 Task: In the  document effectivecs.odt Select the last point and add comment:  'seems repetitive' Insert emoji reactions: 'Smile' Select all the potins and apply Title Case
Action: Mouse moved to (274, 315)
Screenshot: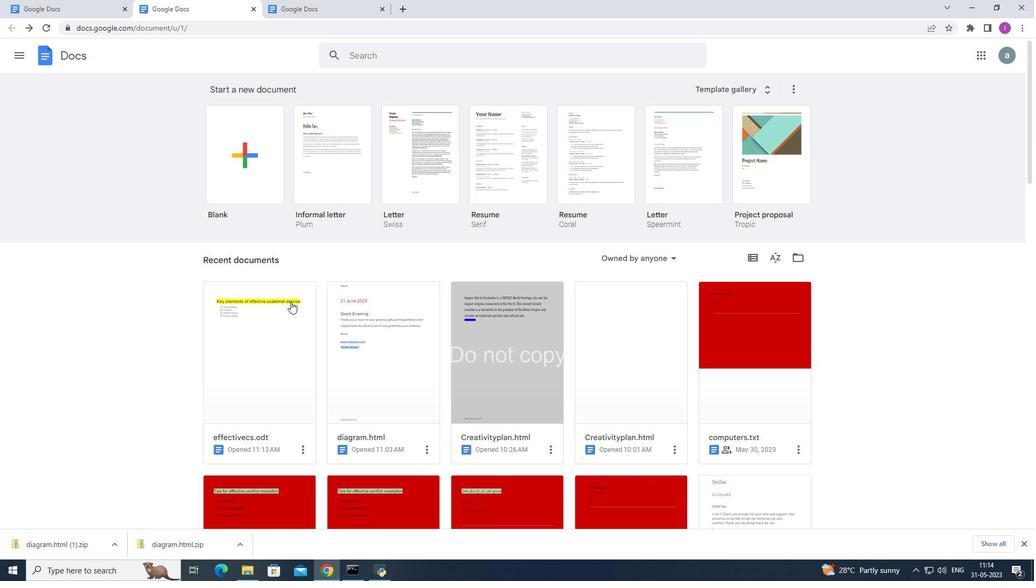 
Action: Mouse pressed left at (274, 315)
Screenshot: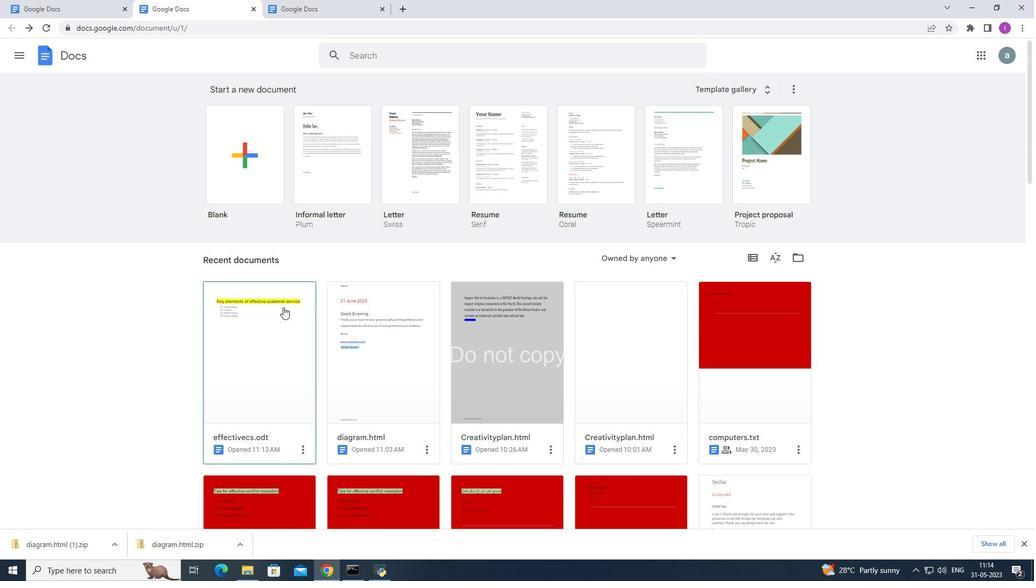 
Action: Mouse moved to (396, 286)
Screenshot: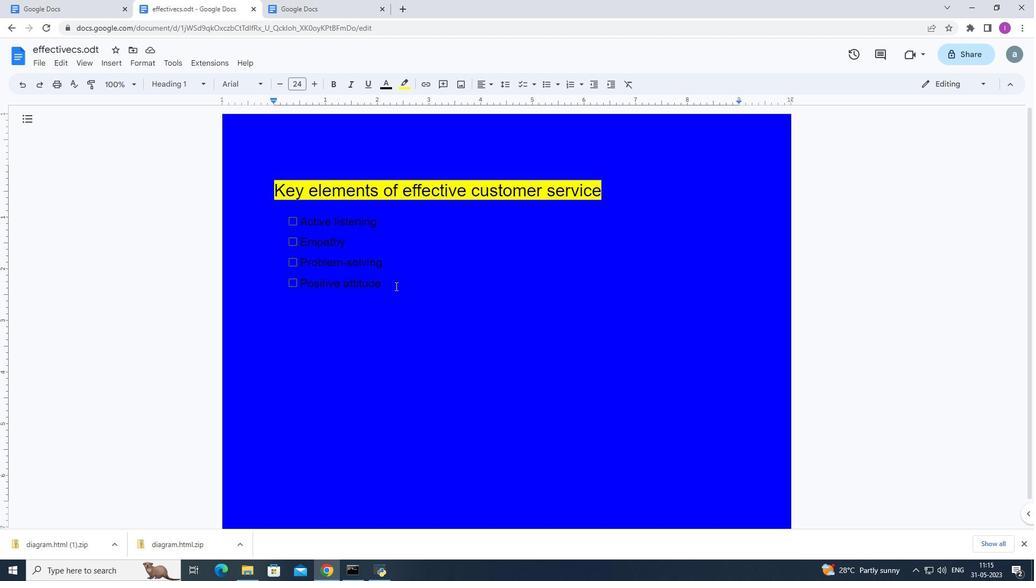 
Action: Mouse pressed left at (396, 286)
Screenshot: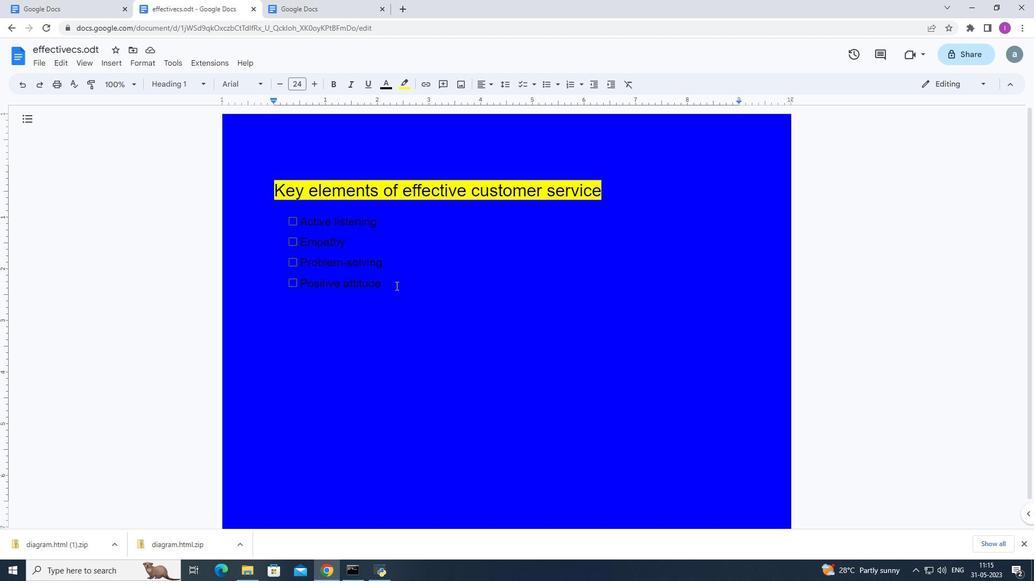
Action: Mouse moved to (101, 66)
Screenshot: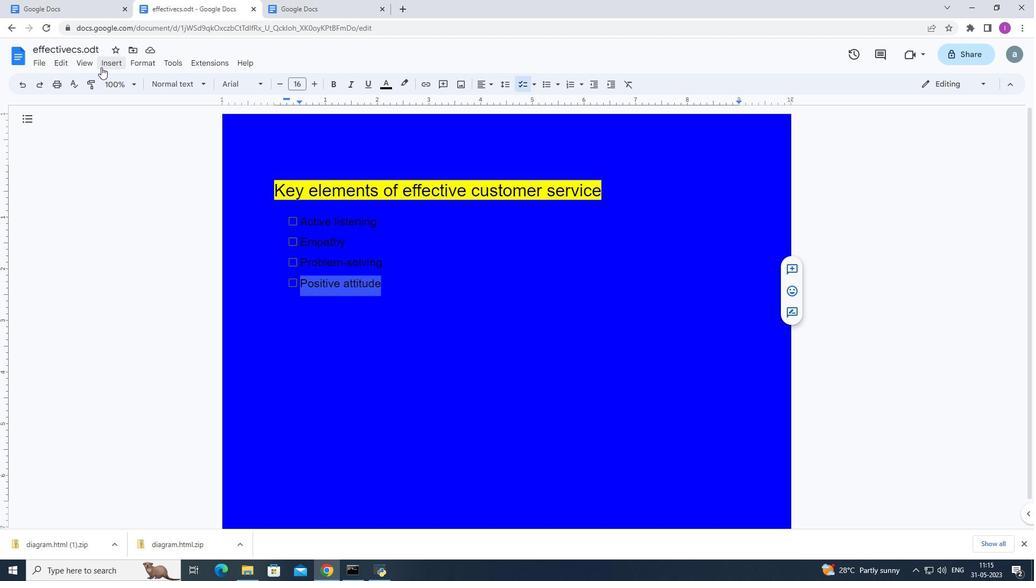 
Action: Mouse pressed left at (101, 66)
Screenshot: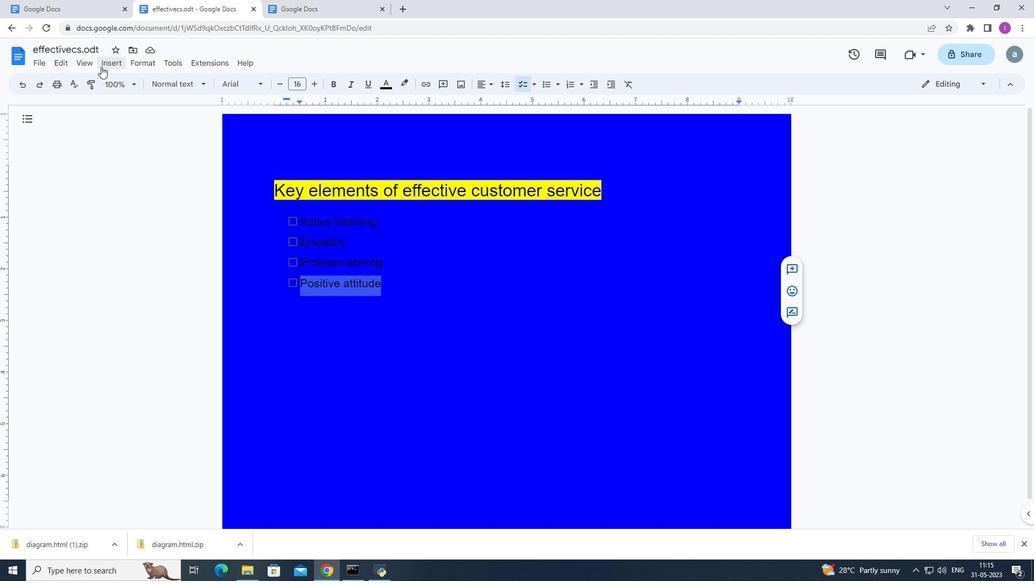 
Action: Mouse moved to (120, 411)
Screenshot: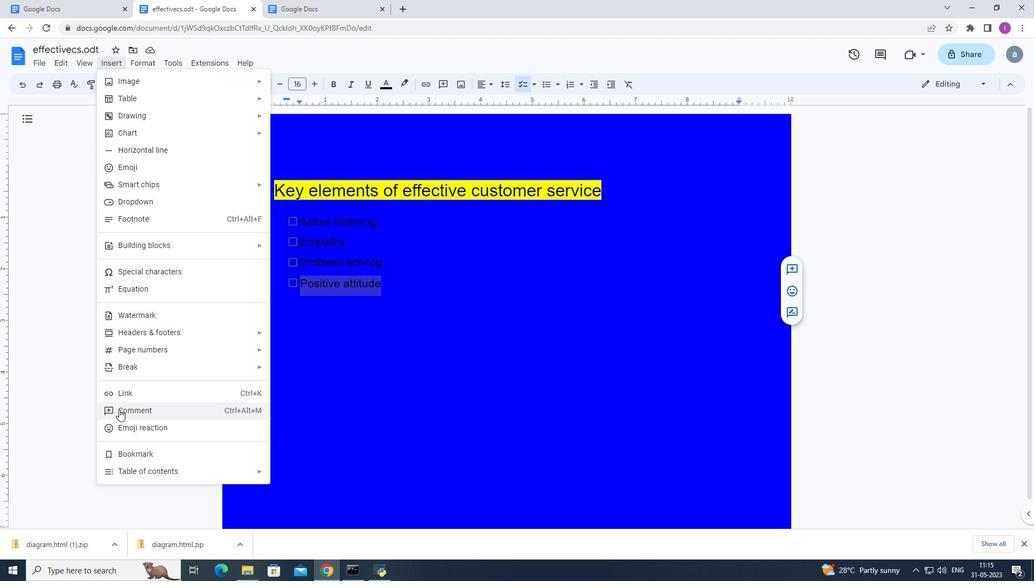 
Action: Mouse pressed left at (120, 411)
Screenshot: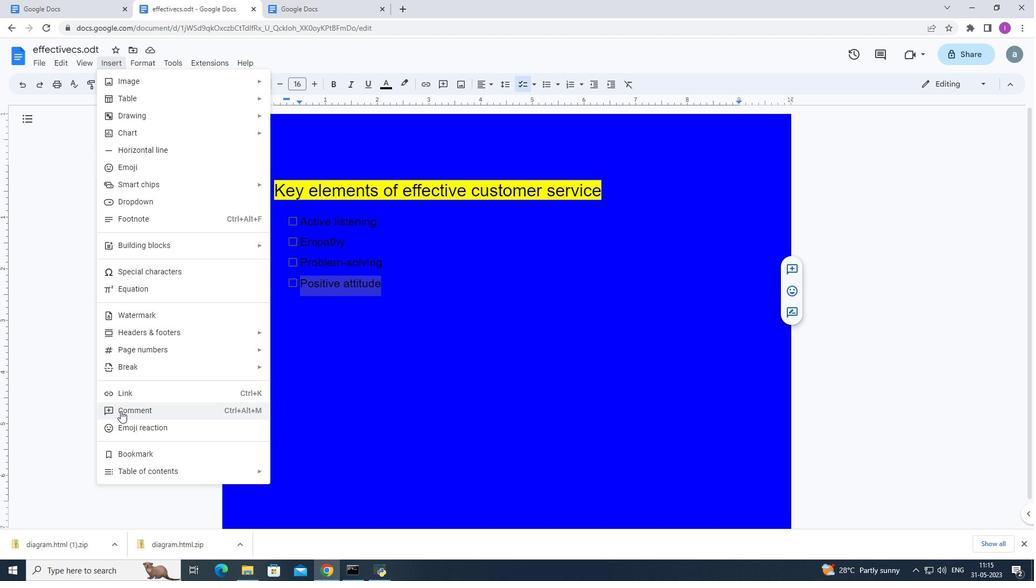 
Action: Mouse moved to (1016, 292)
Screenshot: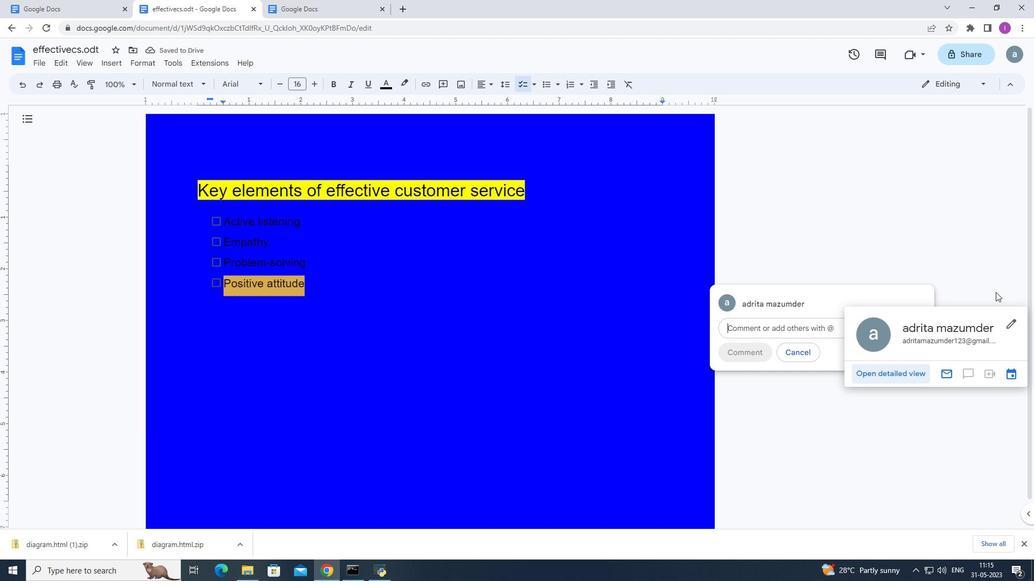 
Action: Key pressed <Key.shift><Key.shift>seems<Key.space>reper<Key.backspace>titive
Screenshot: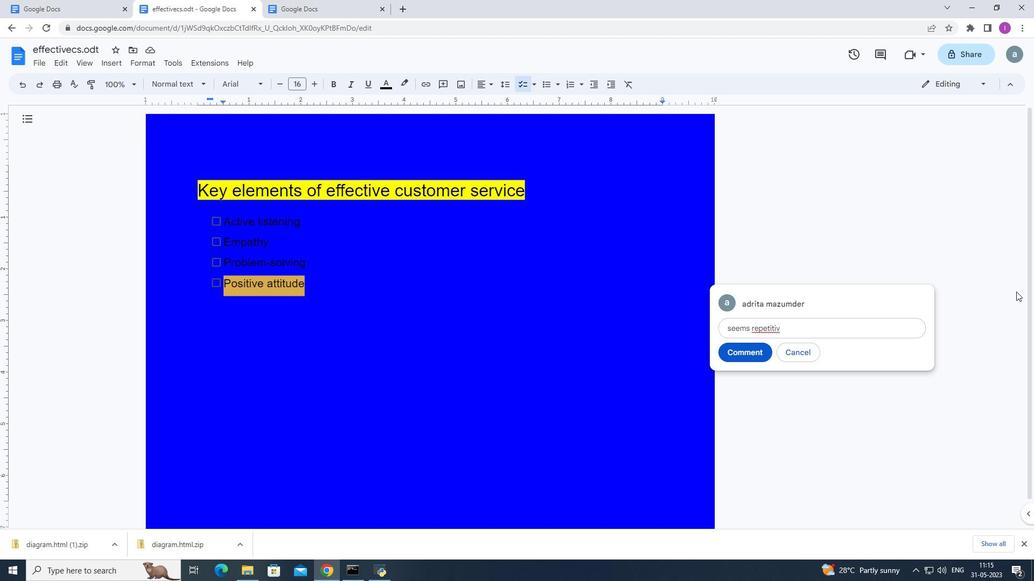 
Action: Mouse moved to (751, 349)
Screenshot: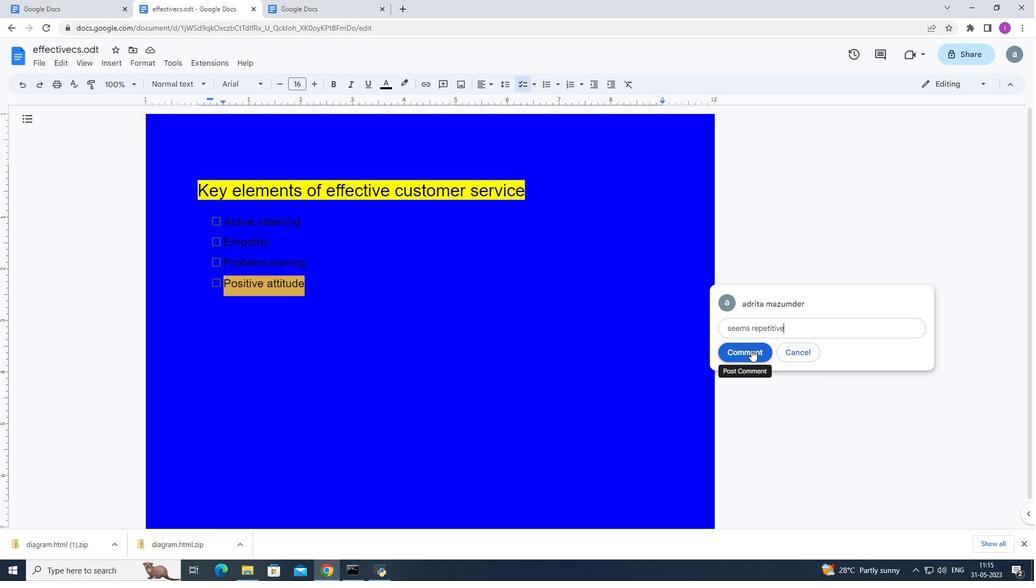 
Action: Mouse pressed left at (751, 349)
Screenshot: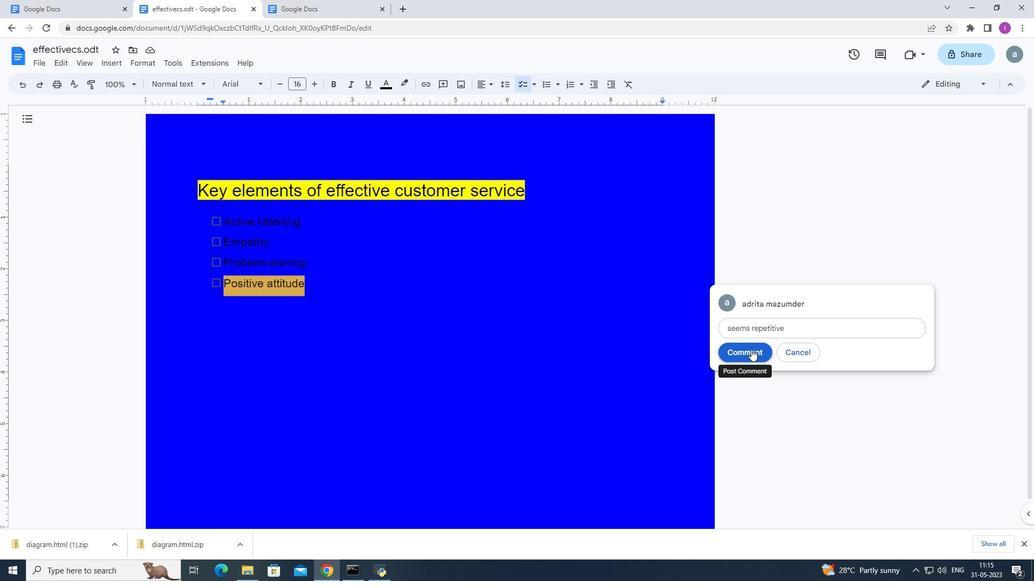 
Action: Mouse moved to (952, 302)
Screenshot: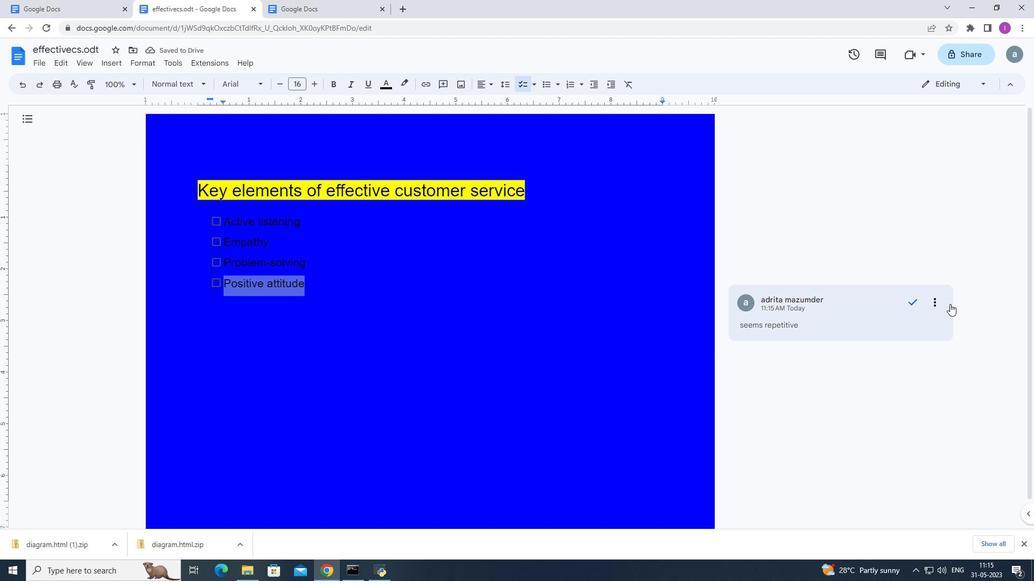 
Action: Mouse pressed left at (952, 302)
Screenshot: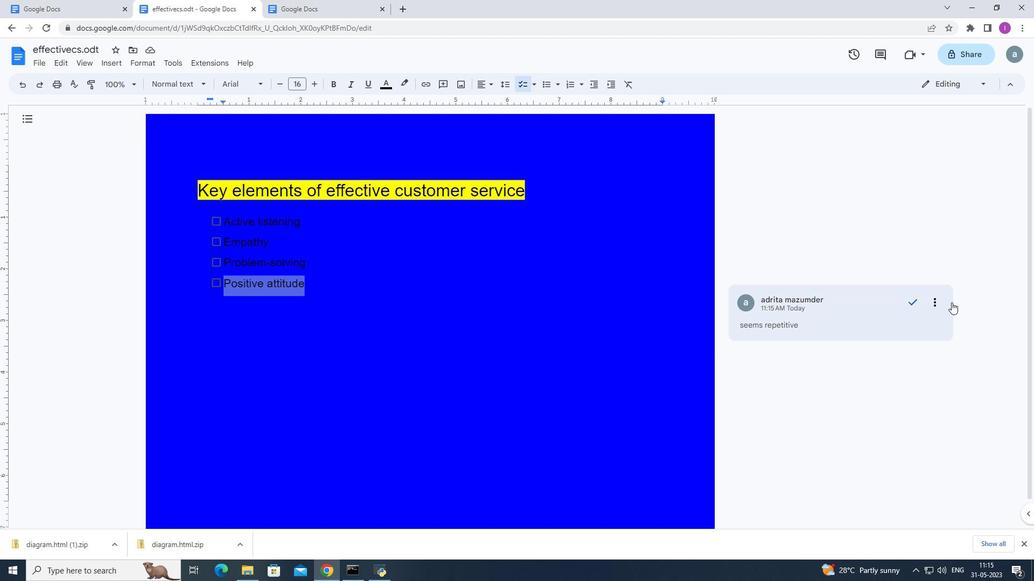 
Action: Mouse moved to (916, 301)
Screenshot: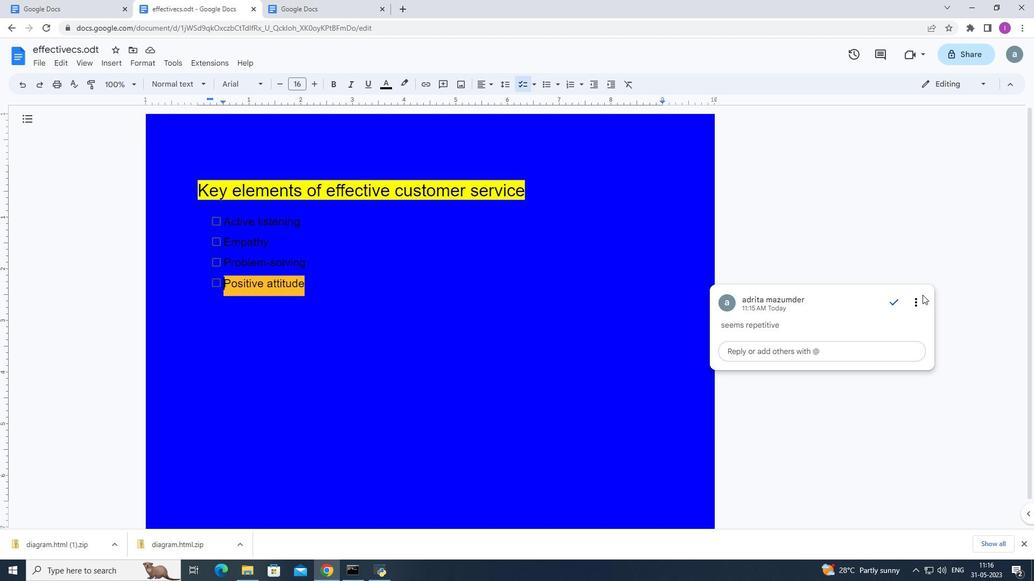 
Action: Mouse pressed left at (916, 301)
Screenshot: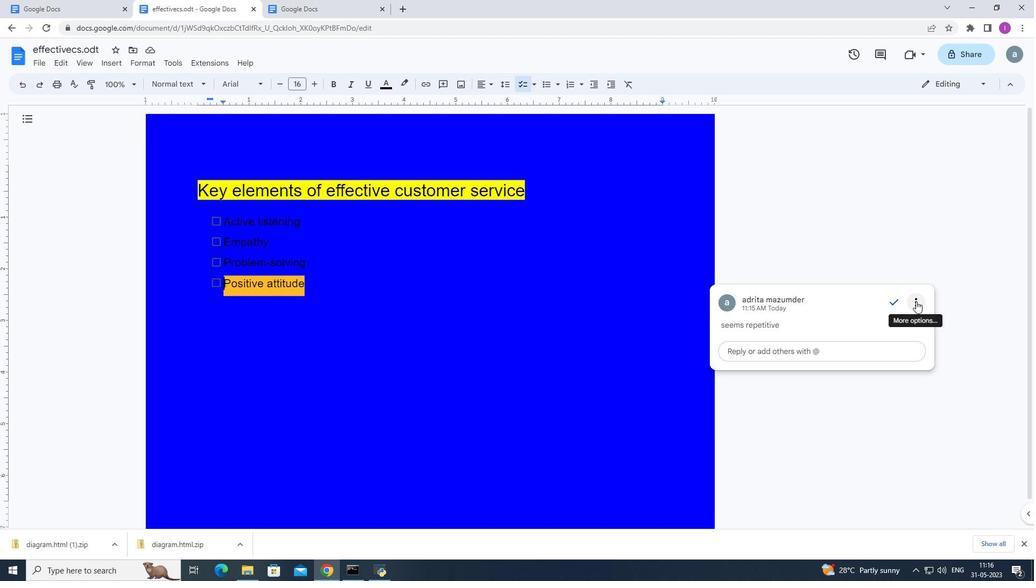 
Action: Mouse moved to (965, 210)
Screenshot: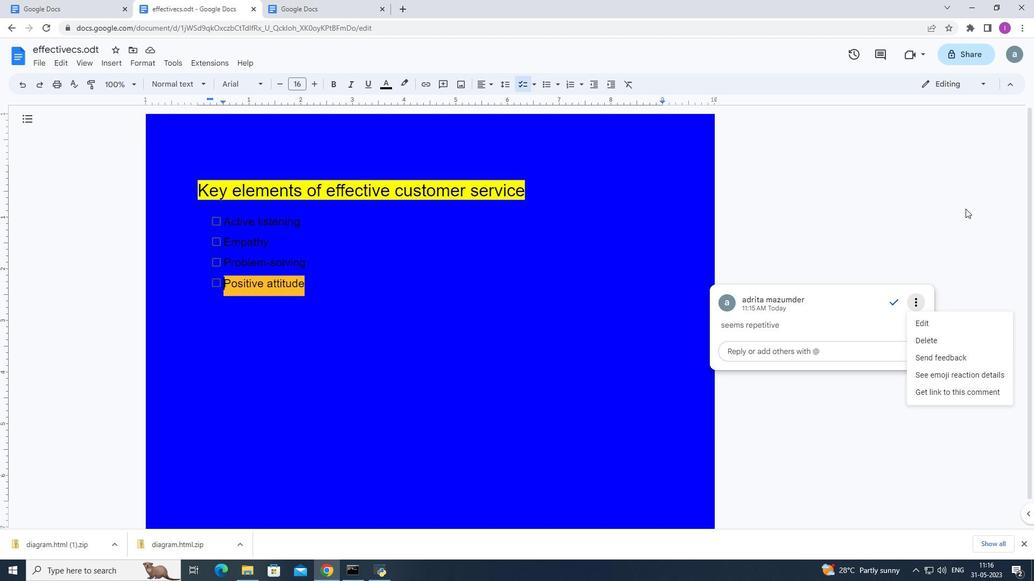 
Action: Mouse pressed left at (965, 210)
Screenshot: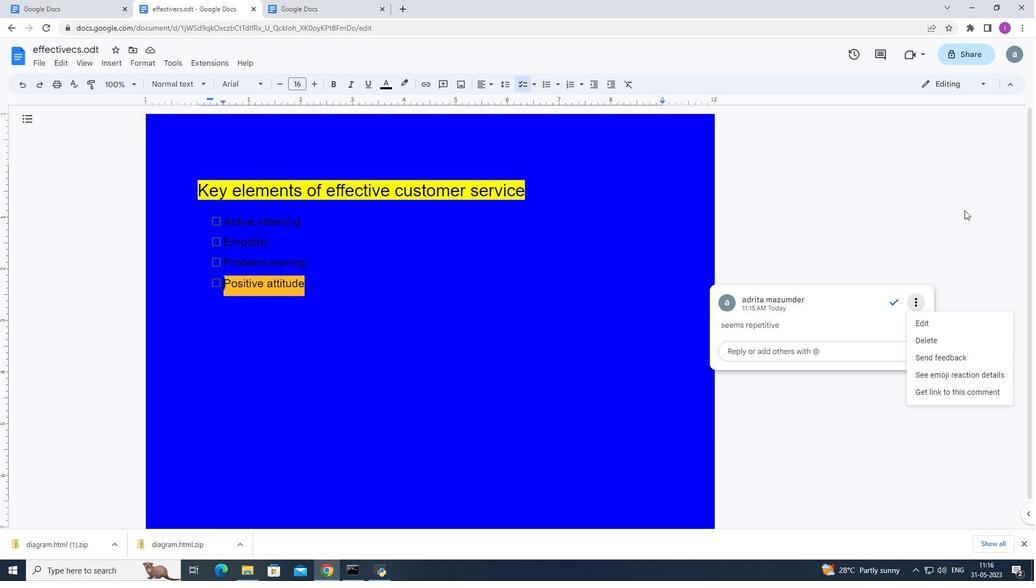 
Action: Mouse moved to (939, 325)
Screenshot: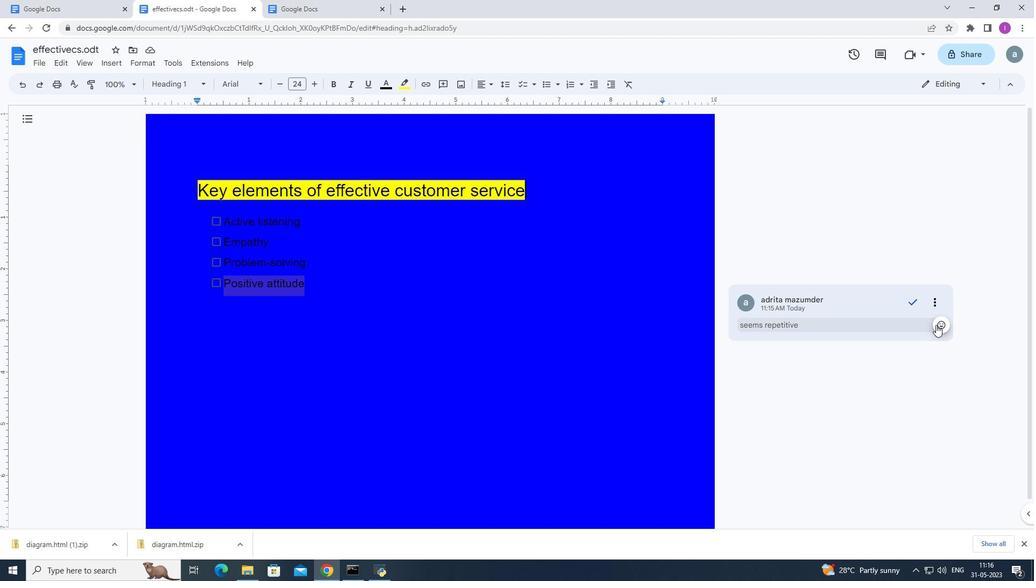 
Action: Mouse pressed left at (939, 325)
Screenshot: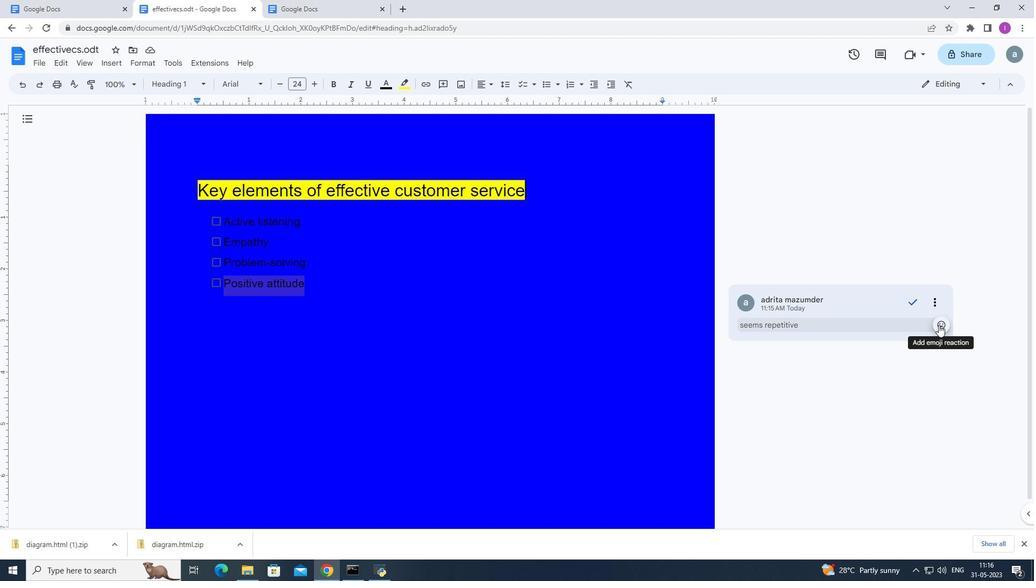 
Action: Mouse moved to (745, 430)
Screenshot: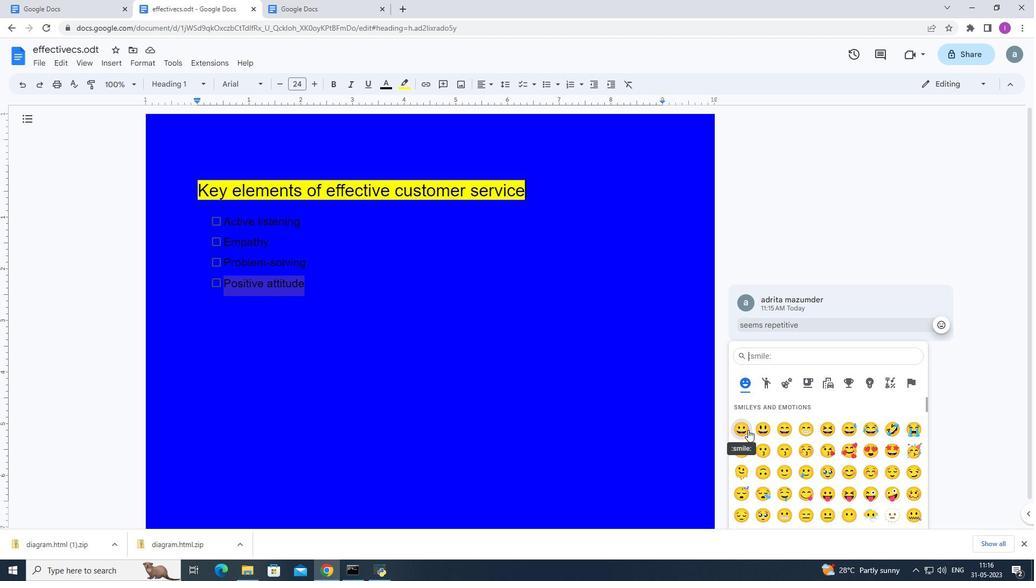 
Action: Mouse pressed left at (745, 430)
Screenshot: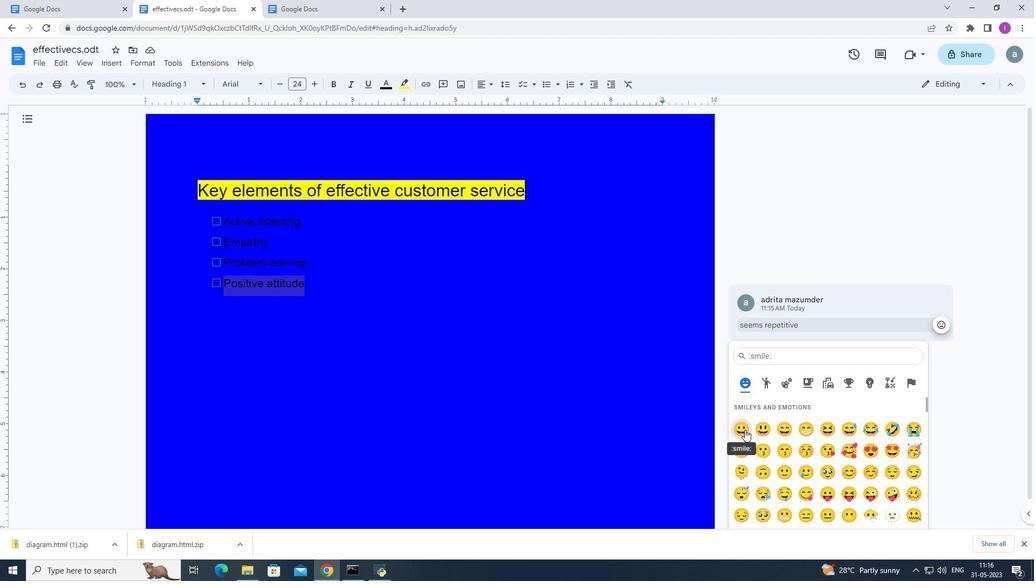 
Action: Mouse moved to (463, 405)
Screenshot: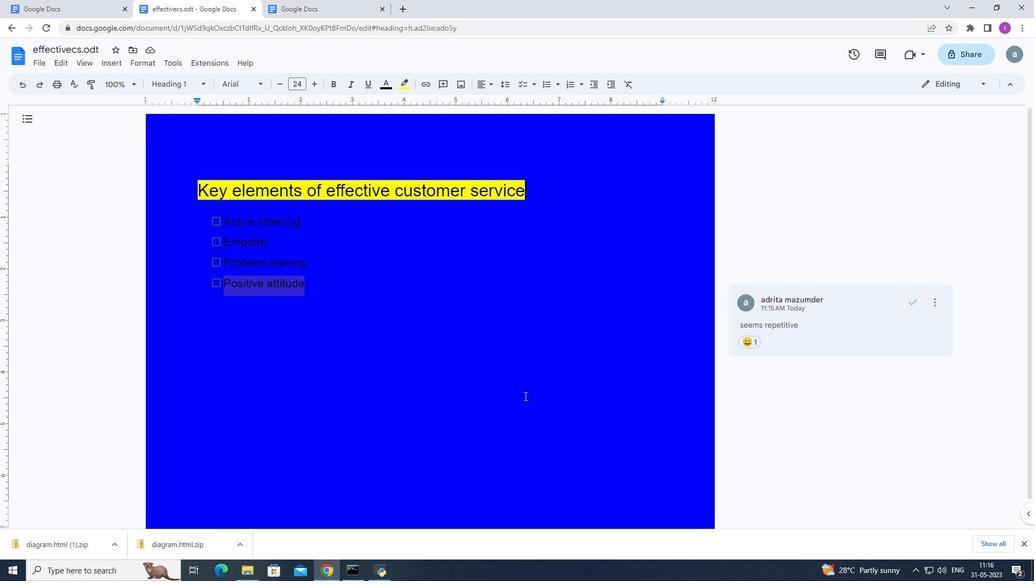 
Action: Mouse pressed left at (463, 405)
Screenshot: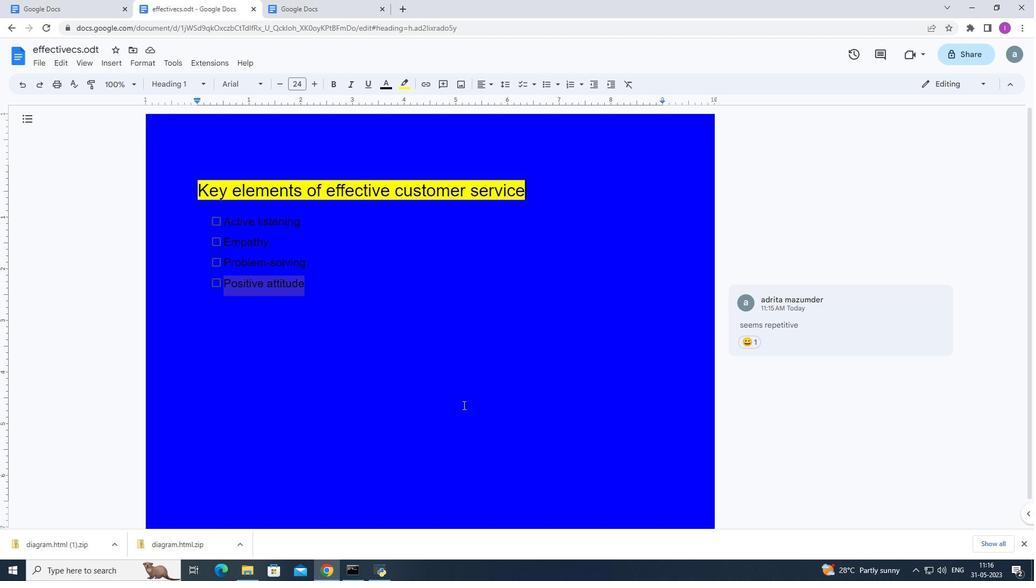 
Action: Mouse moved to (851, 189)
Screenshot: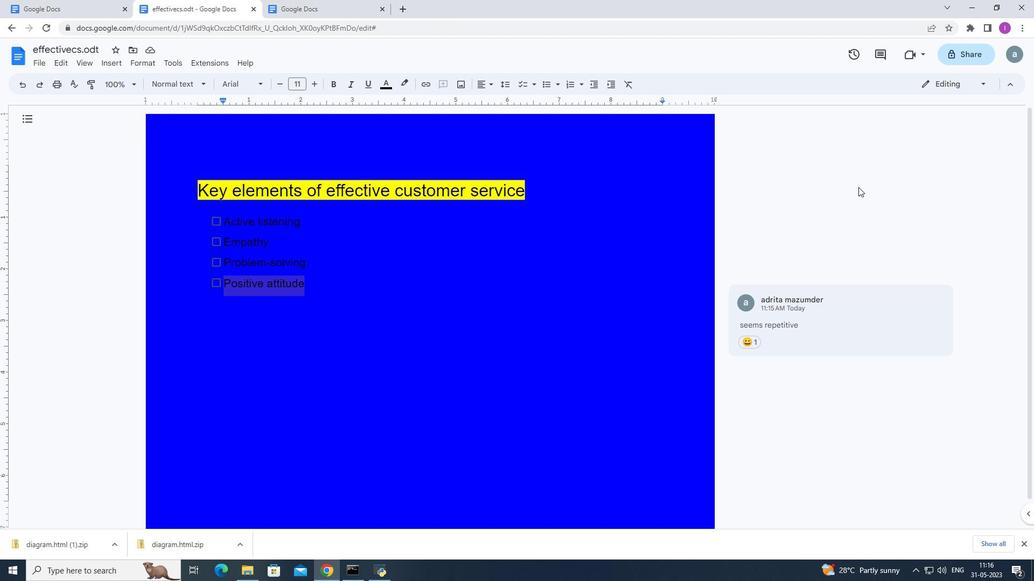
Action: Mouse pressed left at (851, 189)
Screenshot: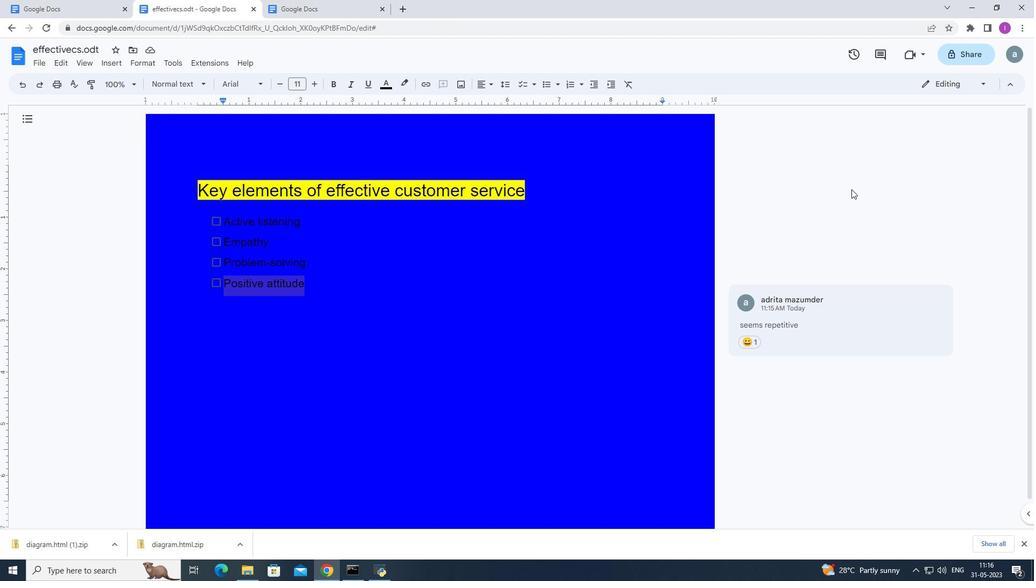 
Action: Mouse moved to (42, 264)
Screenshot: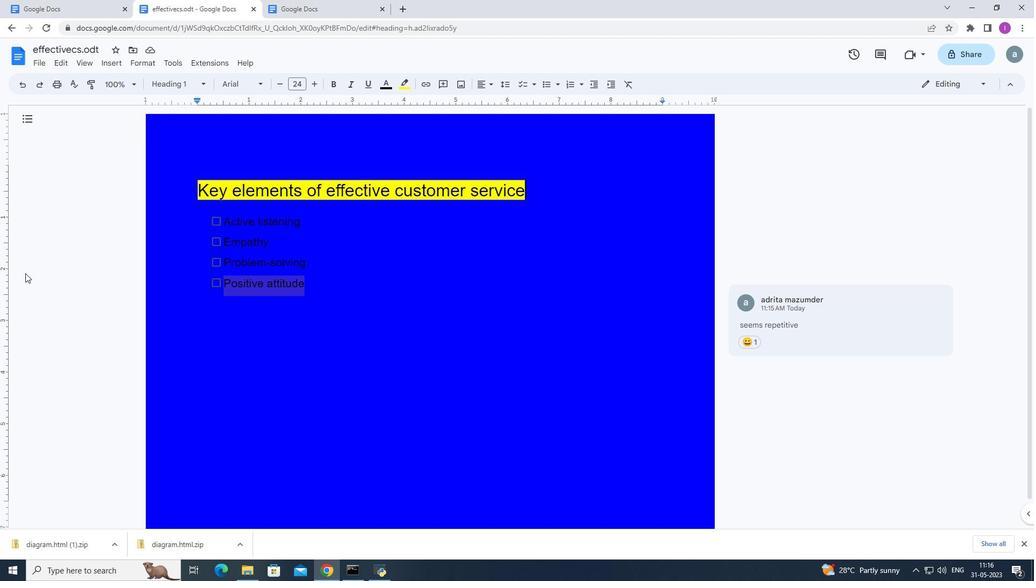 
Action: Mouse pressed left at (42, 264)
Screenshot: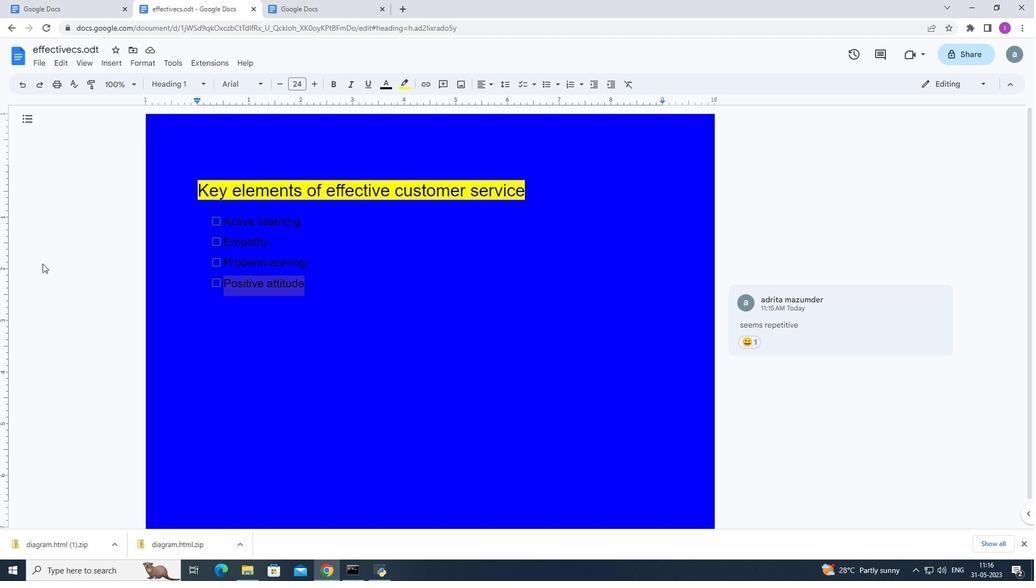 
Action: Mouse moved to (327, 287)
Screenshot: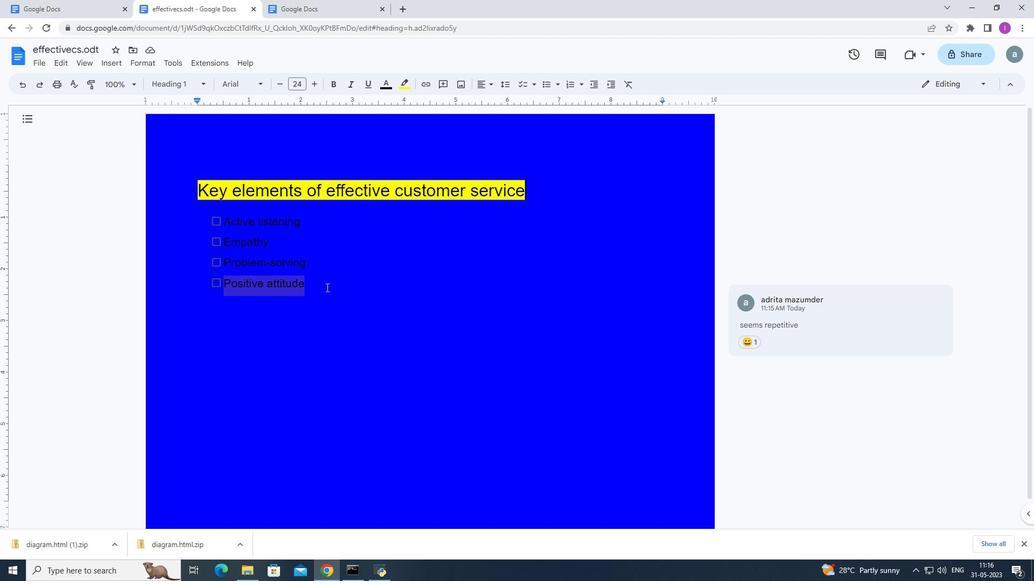 
Action: Mouse pressed left at (327, 287)
Screenshot: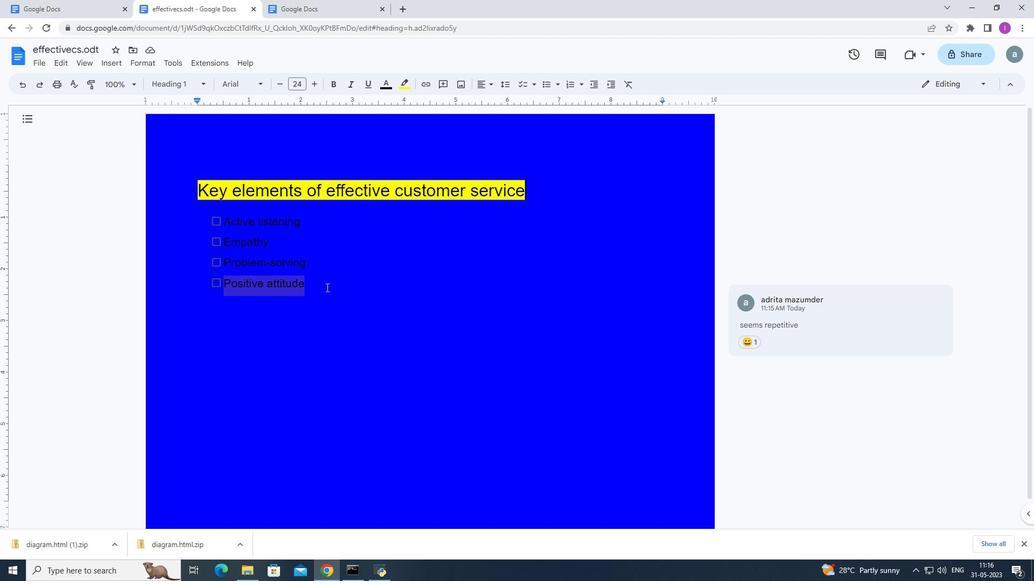 
Action: Mouse moved to (261, 81)
Screenshot: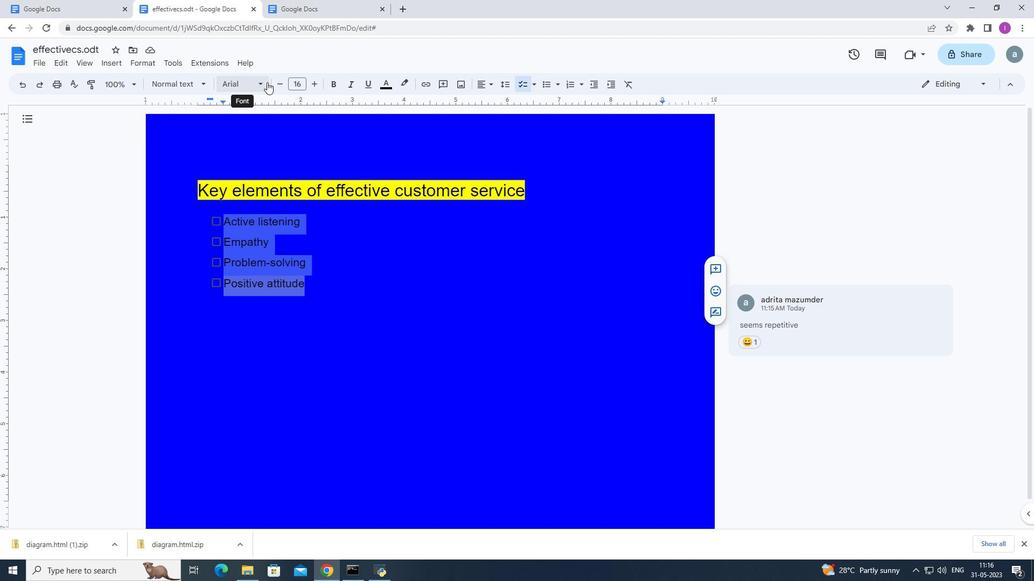 
Action: Mouse pressed left at (261, 81)
Screenshot: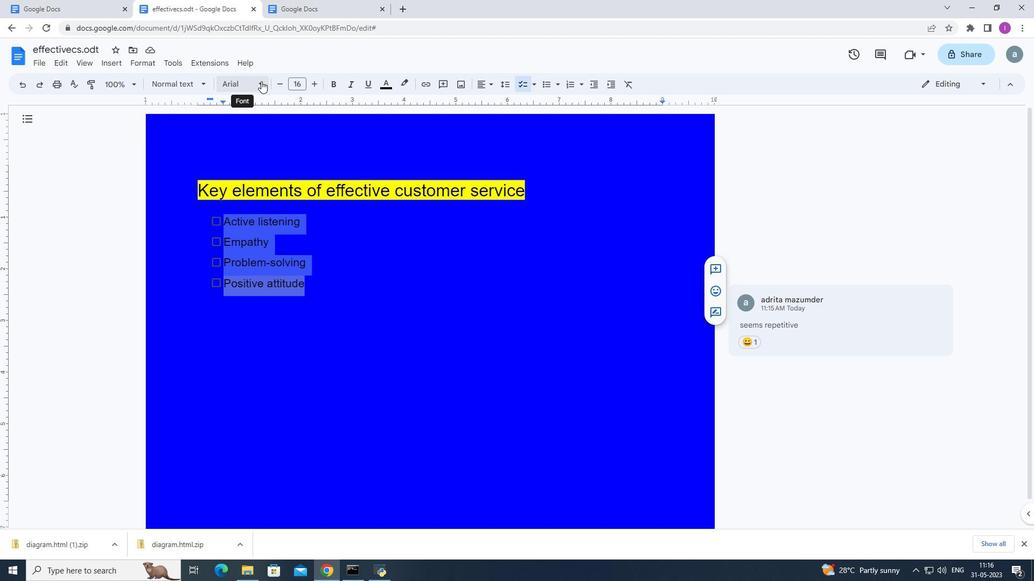 
Action: Mouse moved to (264, 302)
Screenshot: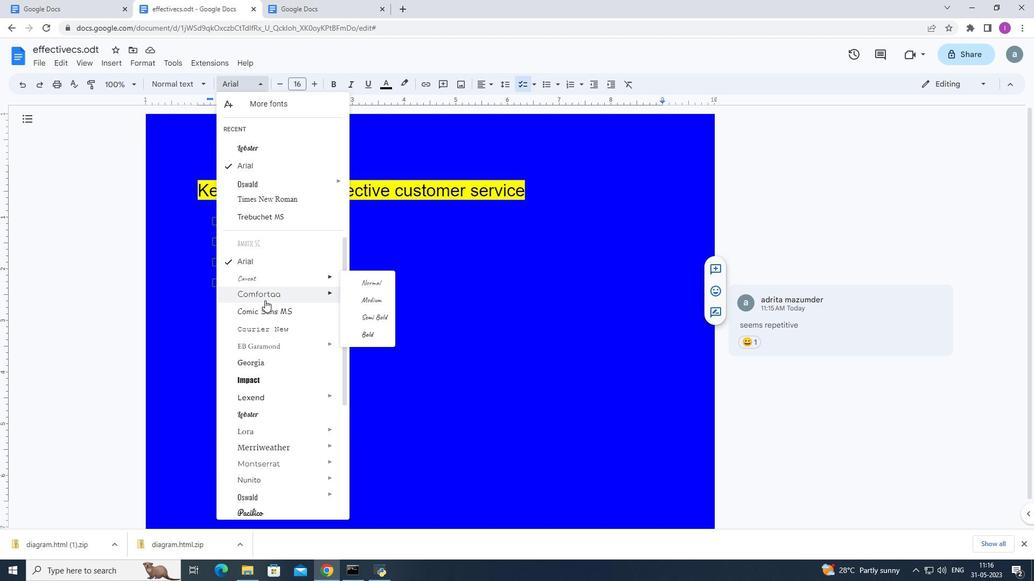 
Action: Mouse scrolled (264, 302) with delta (0, 0)
Screenshot: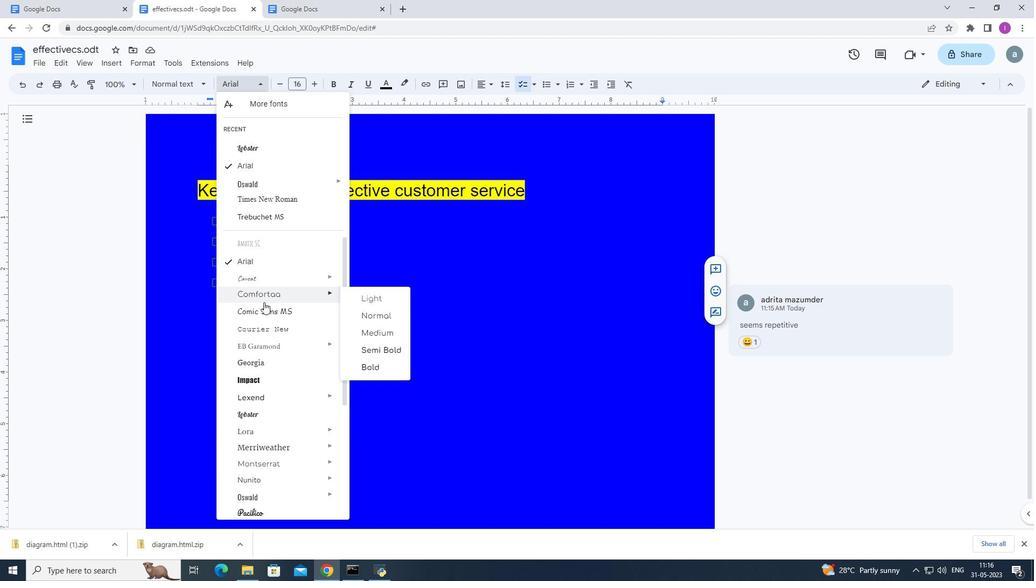 
Action: Mouse scrolled (264, 302) with delta (0, 0)
Screenshot: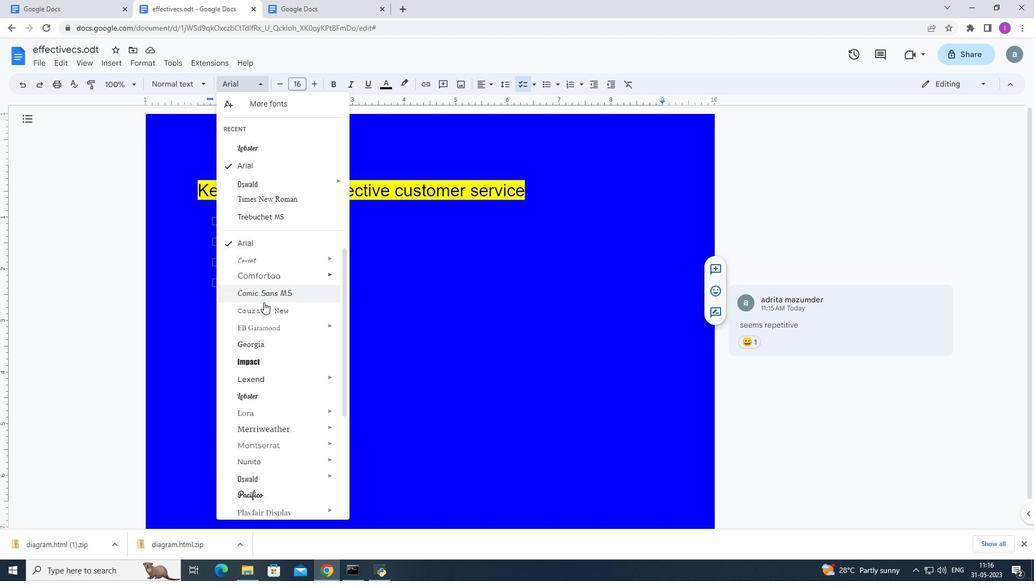 
Action: Mouse moved to (294, 242)
Screenshot: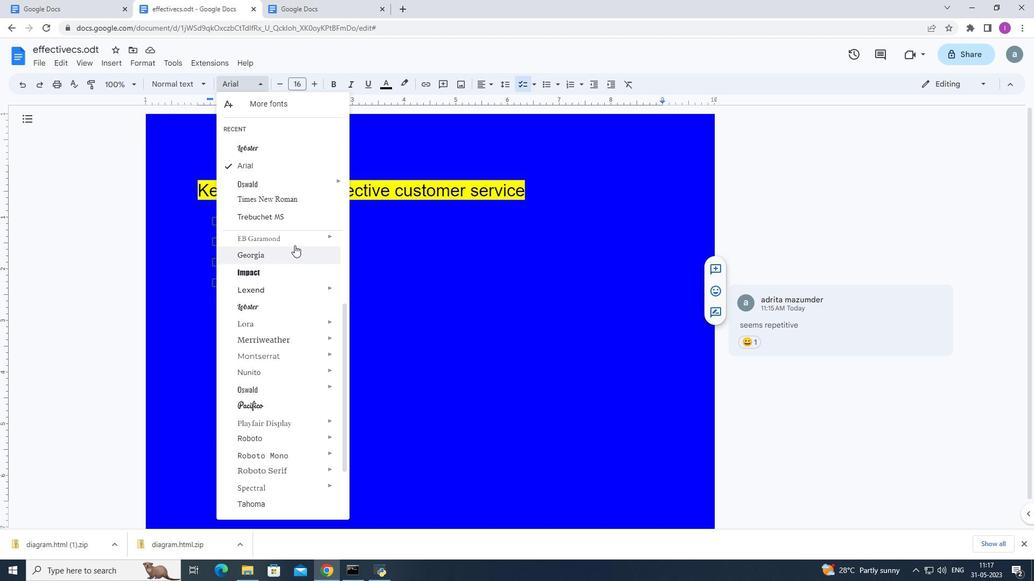 
Action: Mouse scrolled (294, 243) with delta (0, 0)
Screenshot: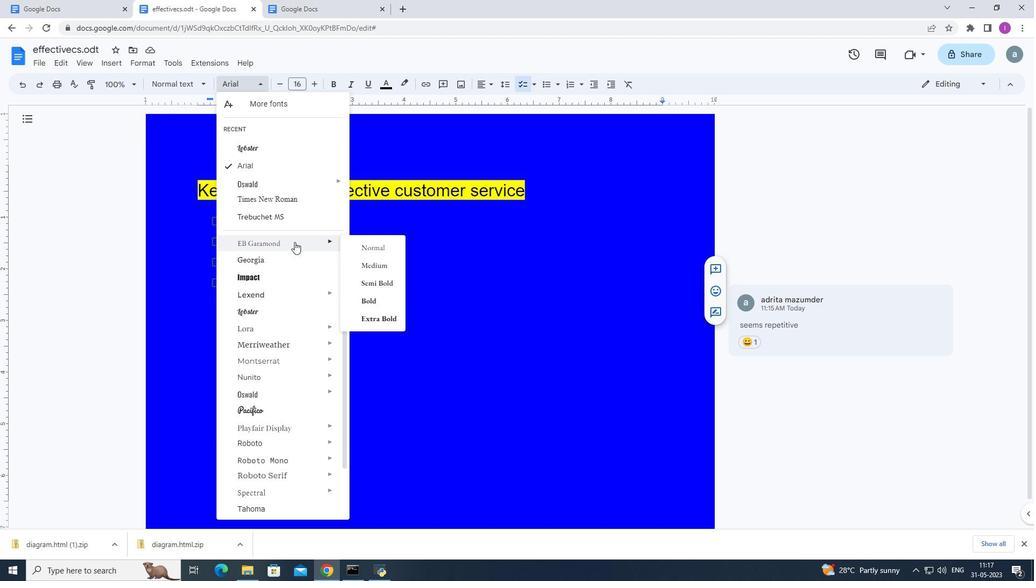 
Action: Mouse scrolled (294, 243) with delta (0, 0)
Screenshot: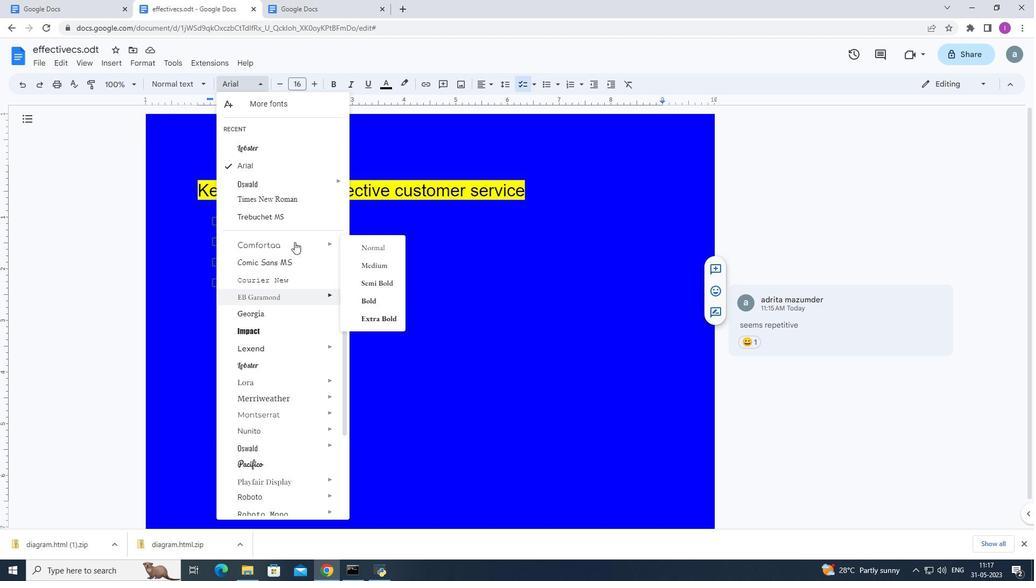 
Action: Mouse scrolled (294, 243) with delta (0, 0)
Screenshot: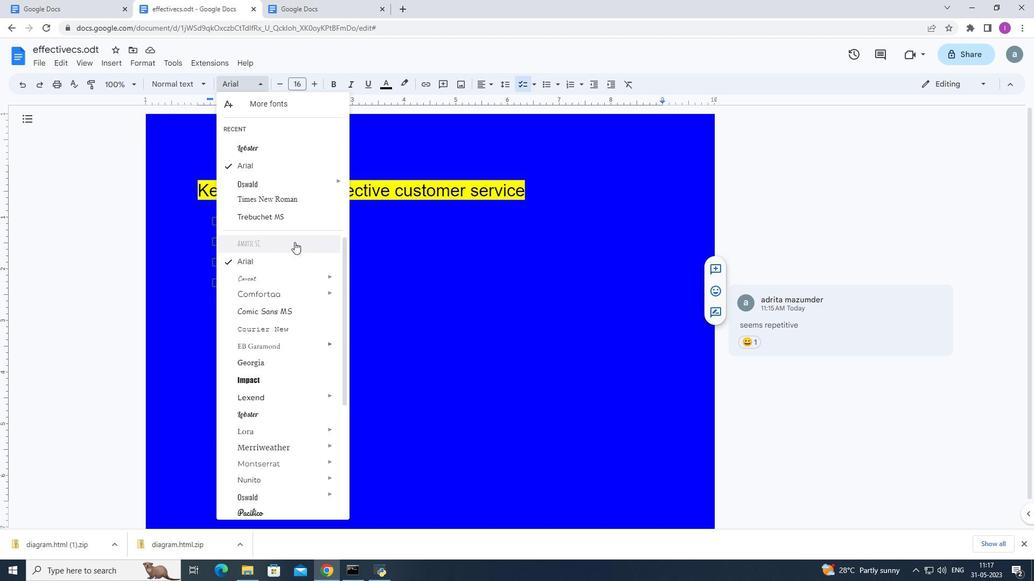 
Action: Mouse scrolled (294, 243) with delta (0, 0)
Screenshot: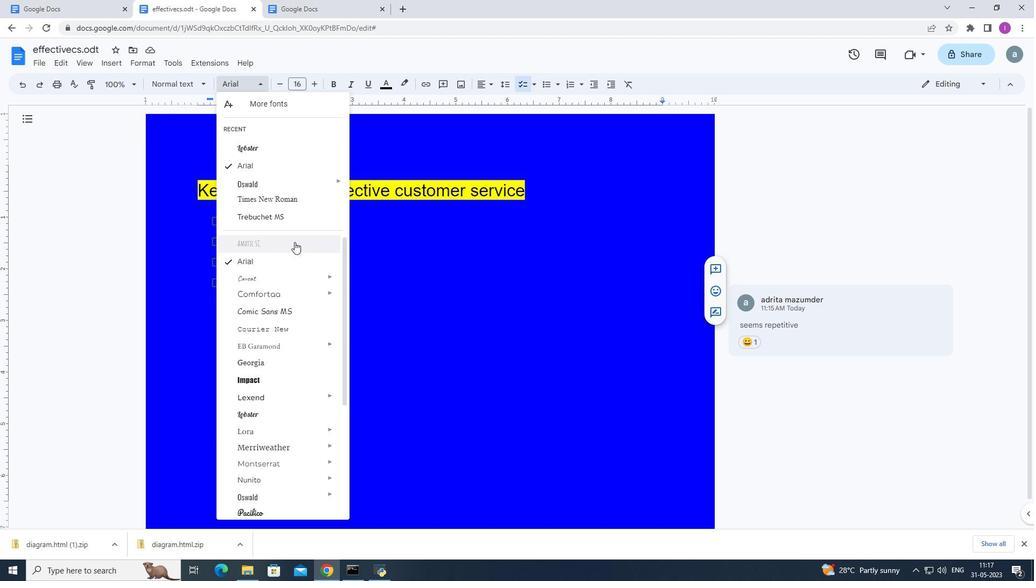 
Action: Mouse moved to (294, 252)
Screenshot: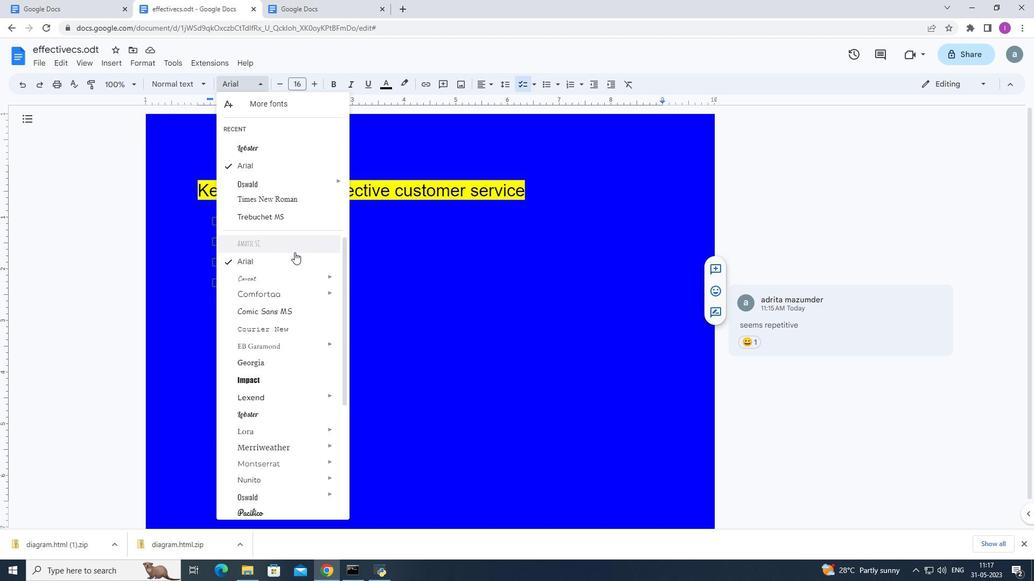 
Action: Mouse scrolled (294, 252) with delta (0, 0)
Screenshot: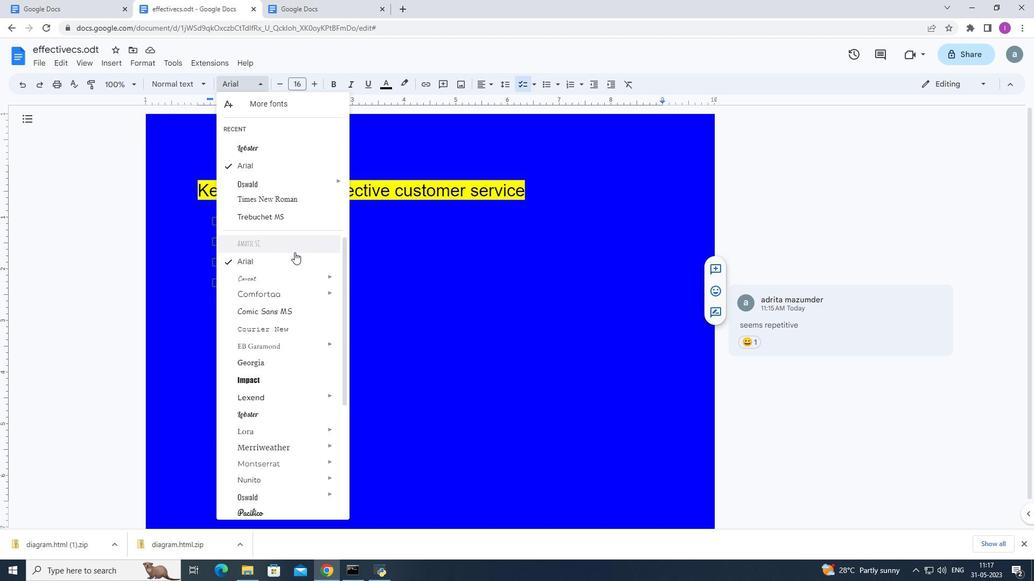 
Action: Mouse scrolled (294, 252) with delta (0, 0)
Screenshot: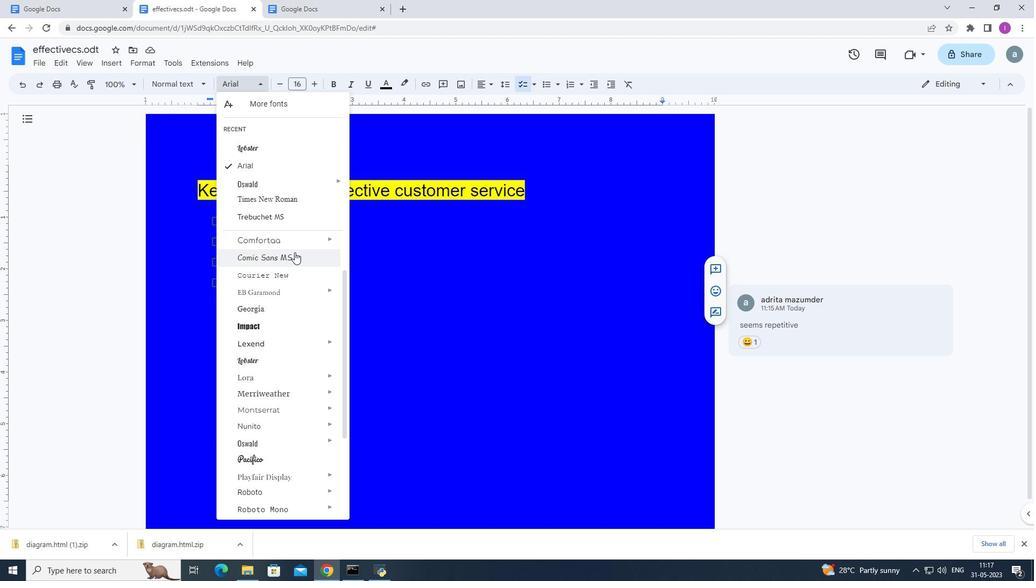 
Action: Mouse scrolled (294, 252) with delta (0, 0)
Screenshot: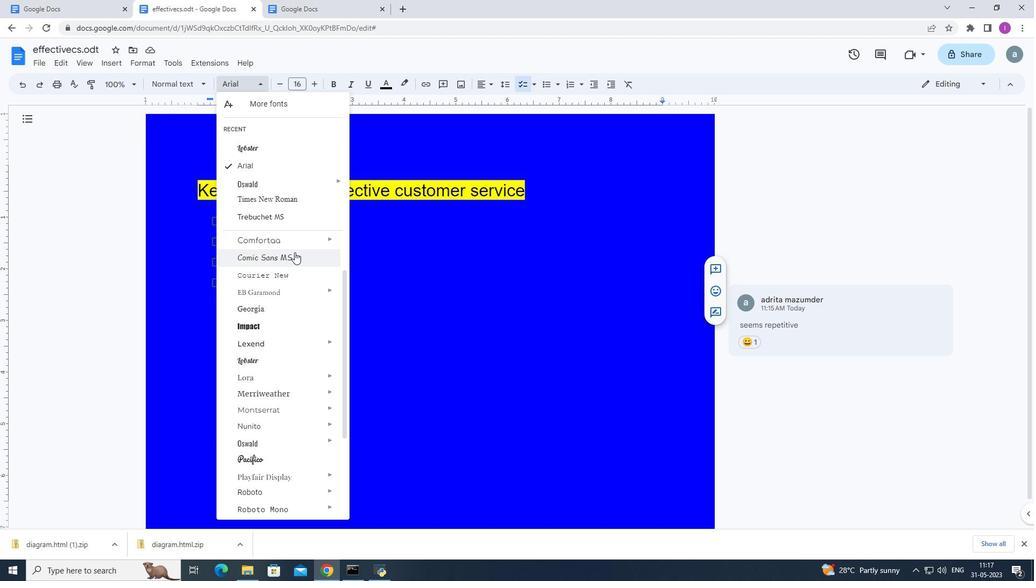 
Action: Mouse scrolled (294, 252) with delta (0, 0)
Screenshot: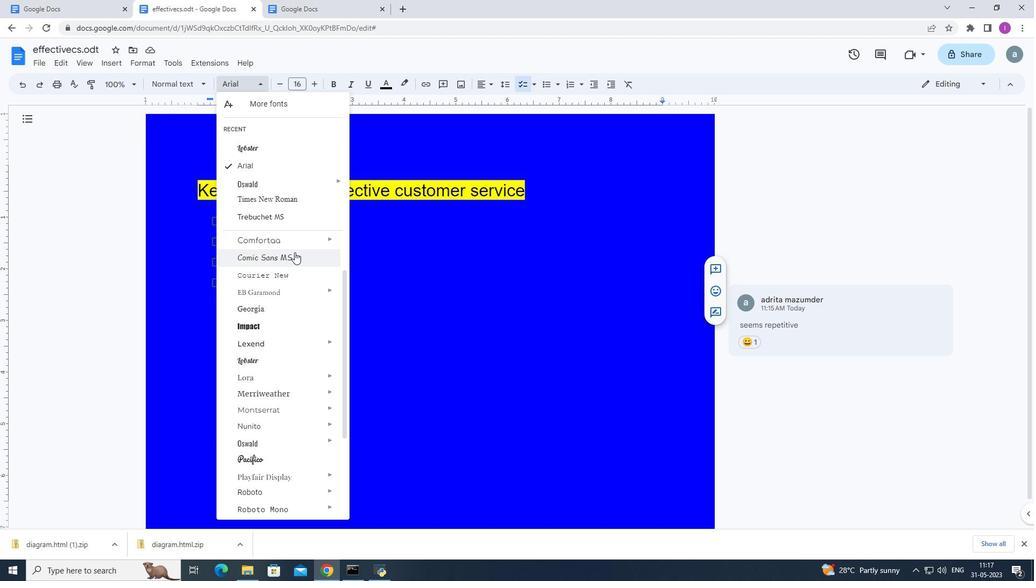 
Action: Mouse moved to (279, 292)
Screenshot: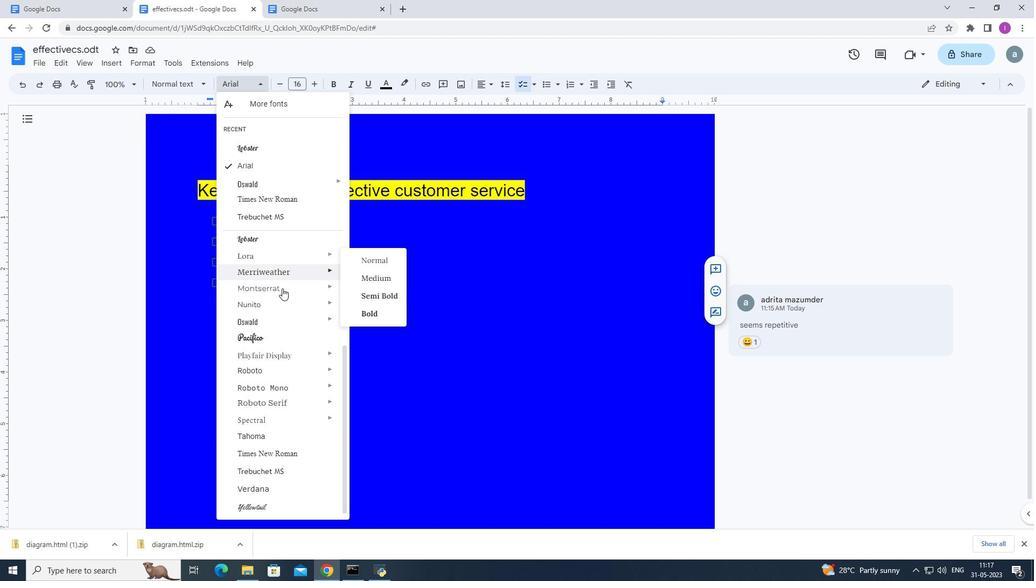 
Action: Mouse scrolled (279, 292) with delta (0, 0)
Screenshot: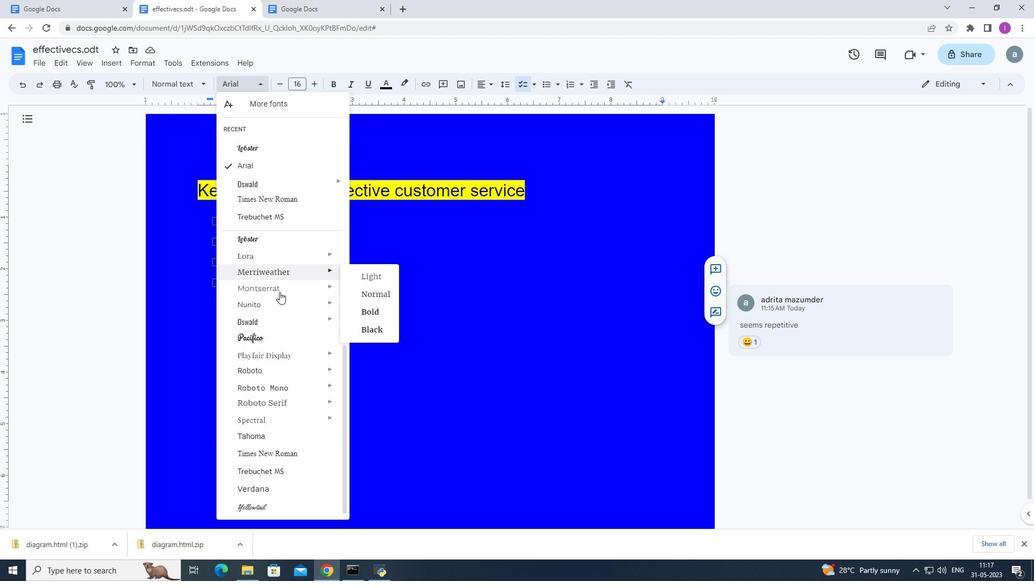 
Action: Mouse moved to (51, 290)
Screenshot: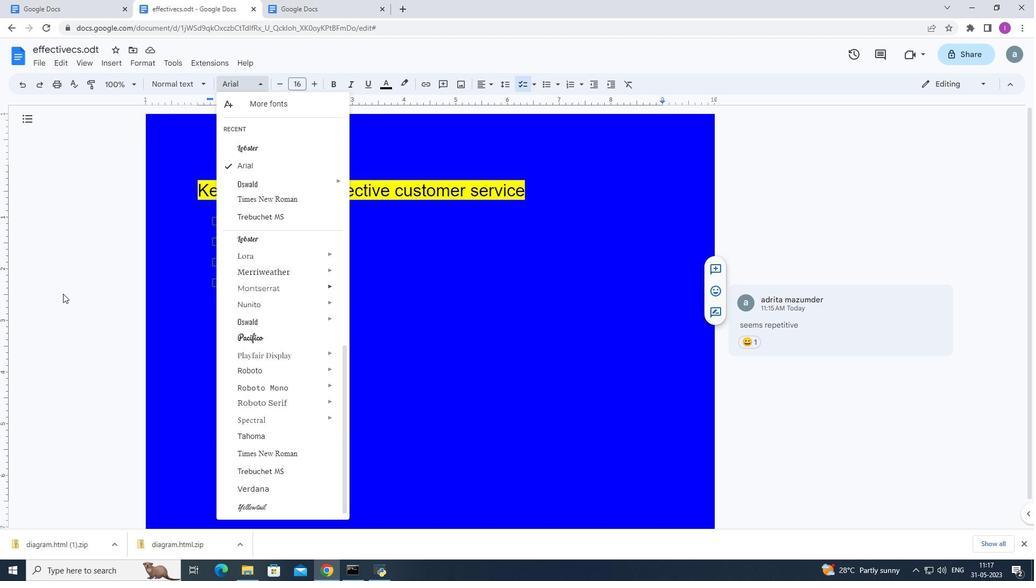 
Action: Mouse pressed left at (51, 290)
Screenshot: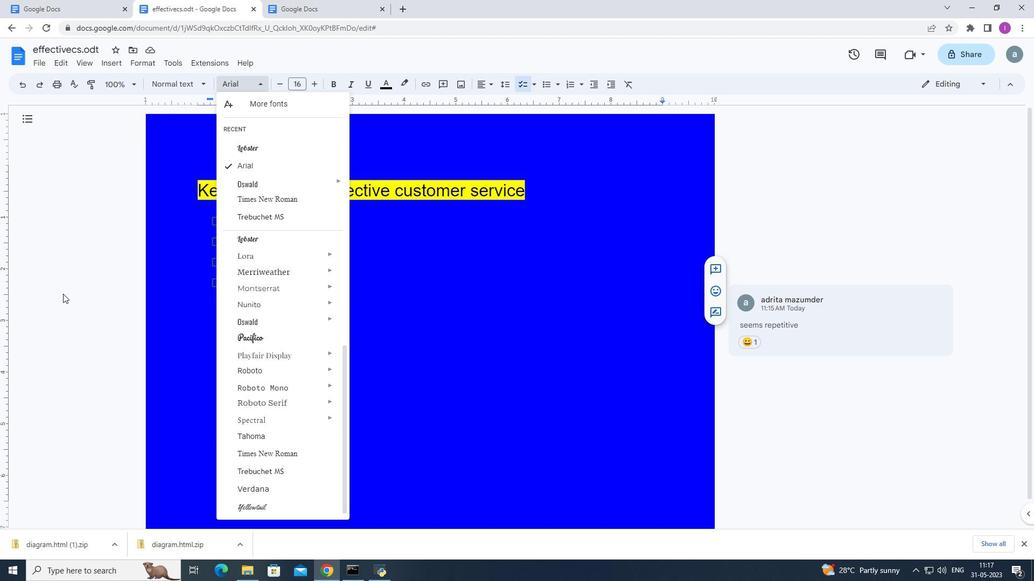 
Action: Mouse moved to (372, 292)
Screenshot: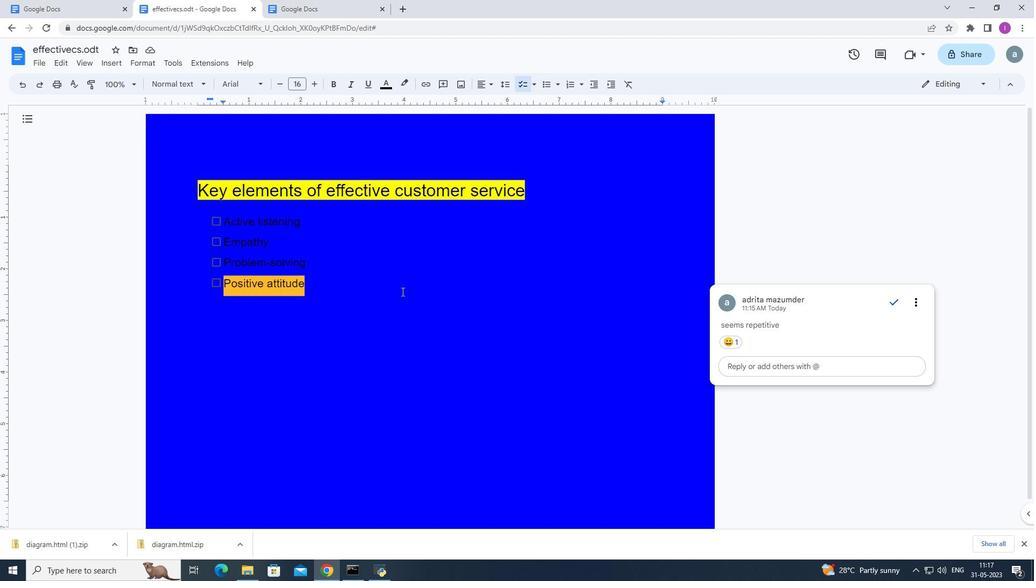 
Action: Mouse pressed left at (372, 292)
Screenshot: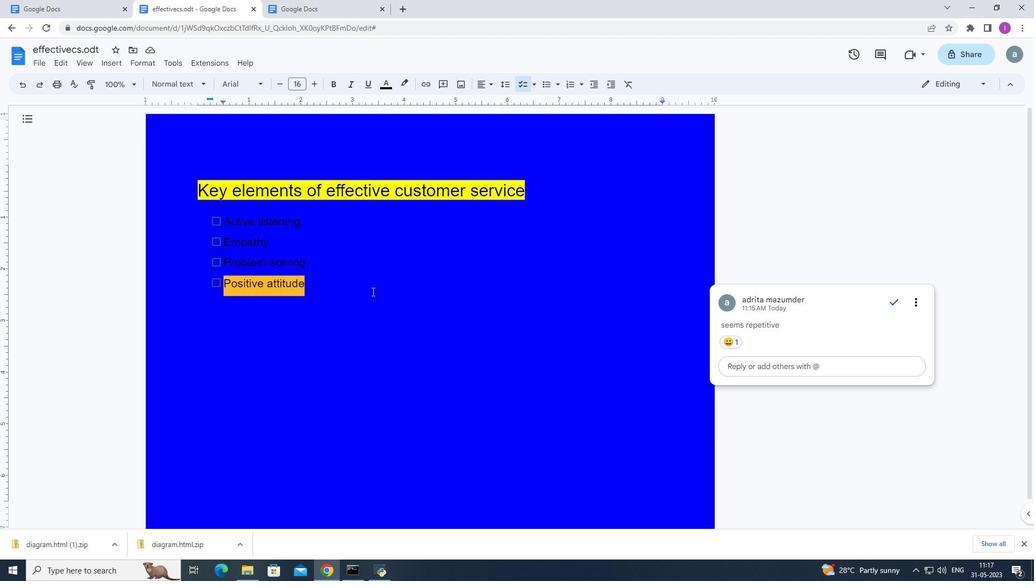 
Action: Mouse moved to (201, 82)
Screenshot: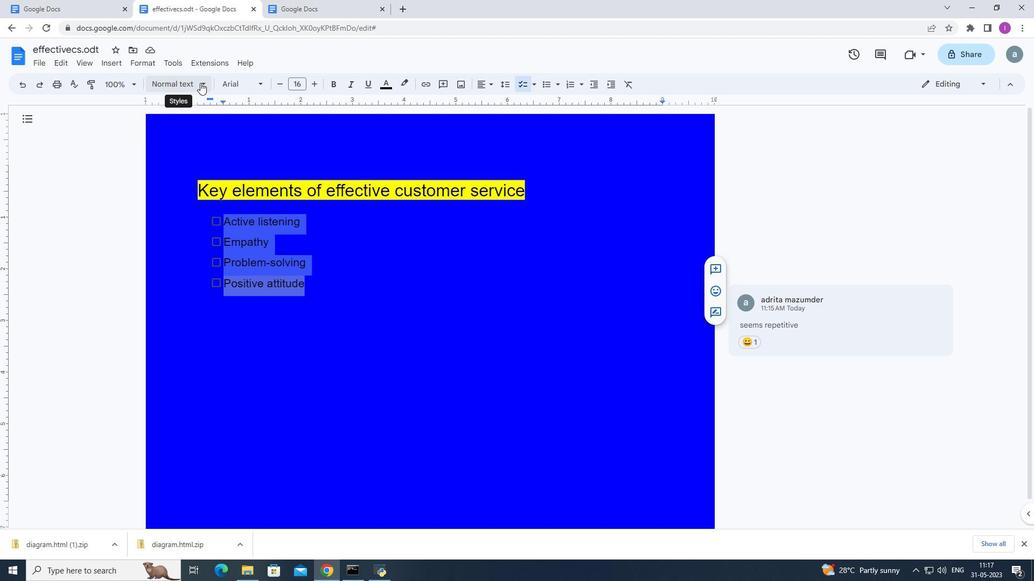 
Action: Mouse pressed left at (201, 82)
Screenshot: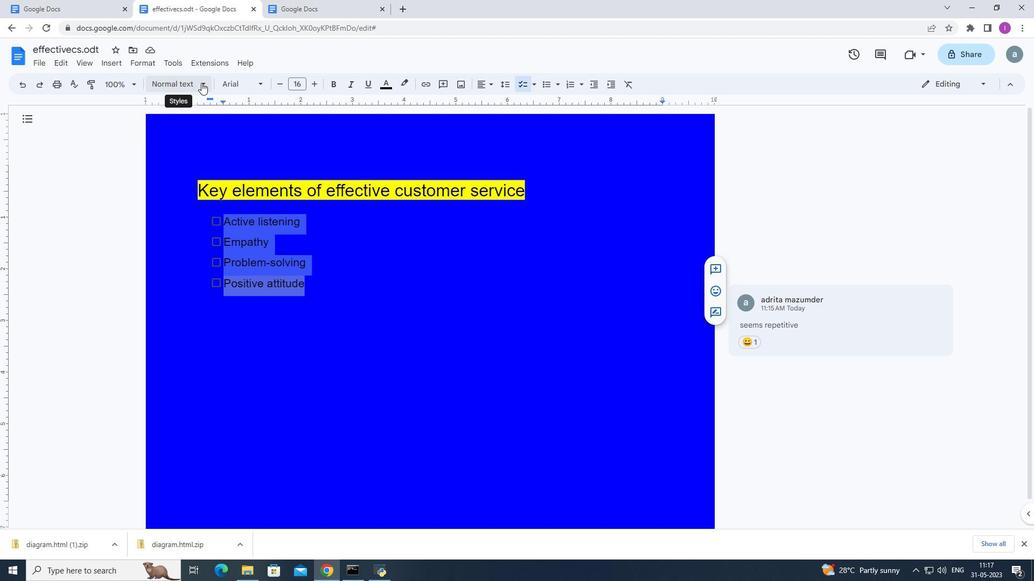 
Action: Mouse moved to (83, 263)
Screenshot: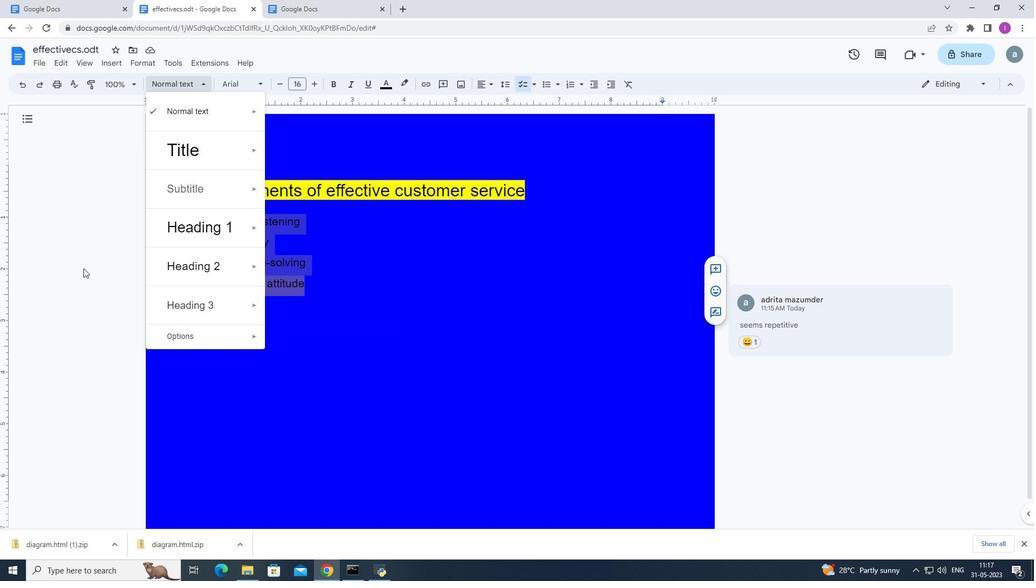 
Action: Mouse pressed left at (83, 263)
Screenshot: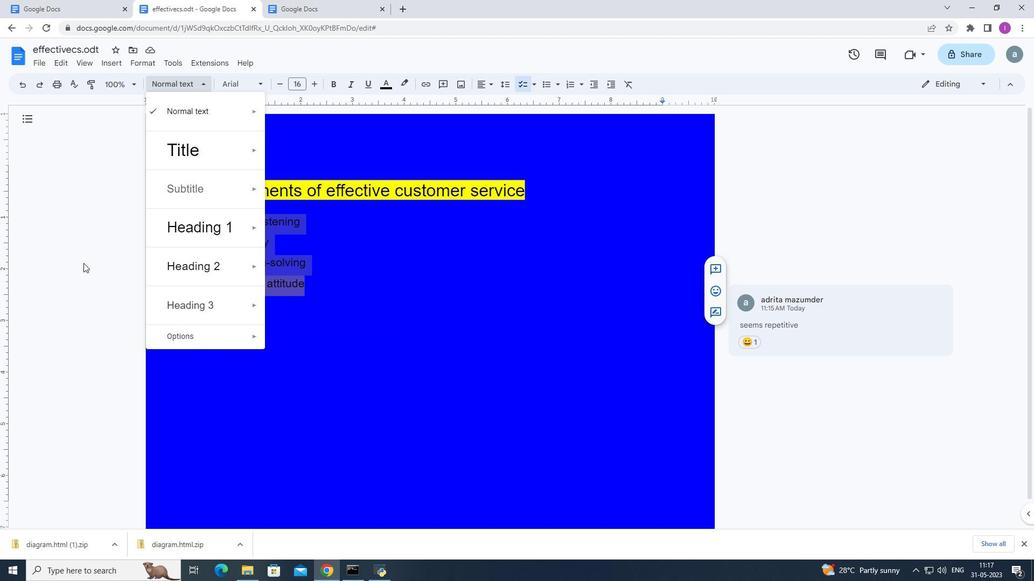 
Action: Mouse moved to (218, 63)
Screenshot: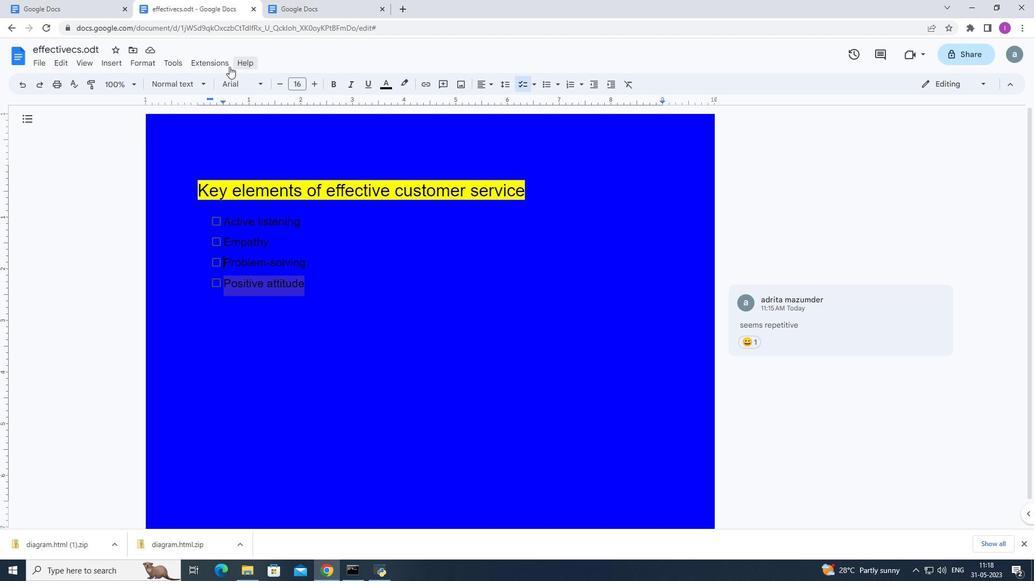 
Action: Mouse pressed left at (218, 63)
Screenshot: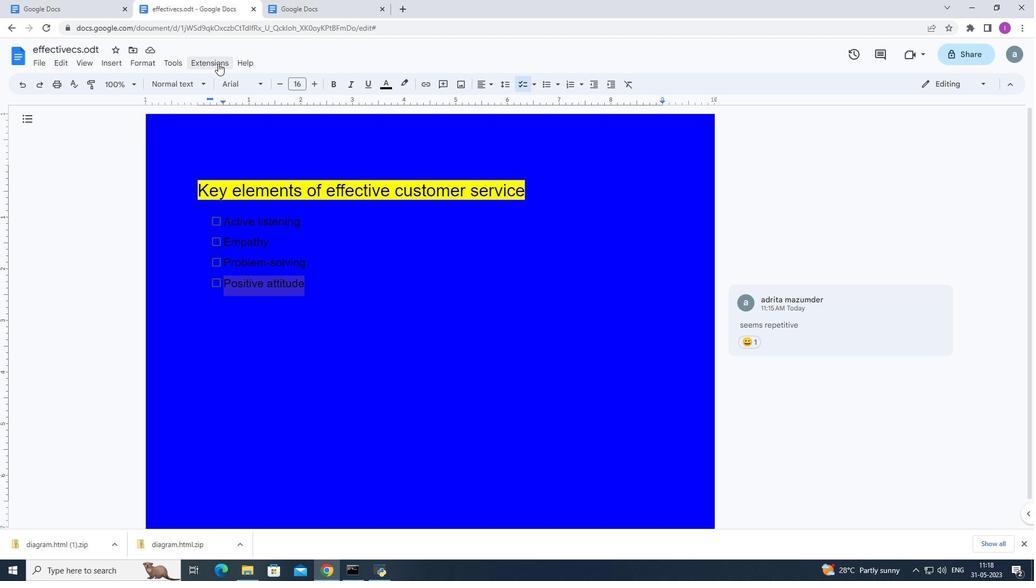 
Action: Mouse moved to (91, 150)
Screenshot: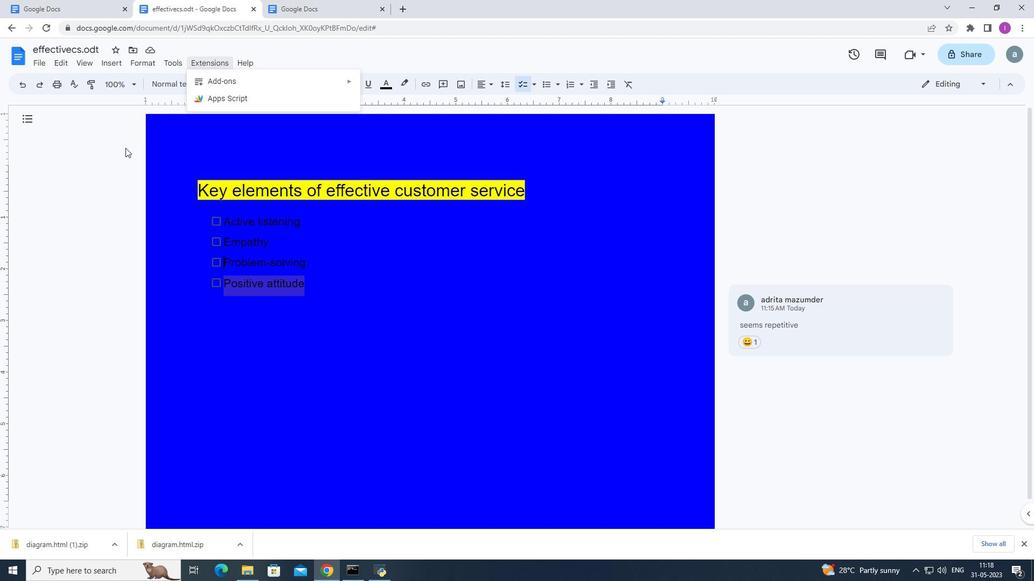 
Action: Mouse pressed left at (91, 150)
Screenshot: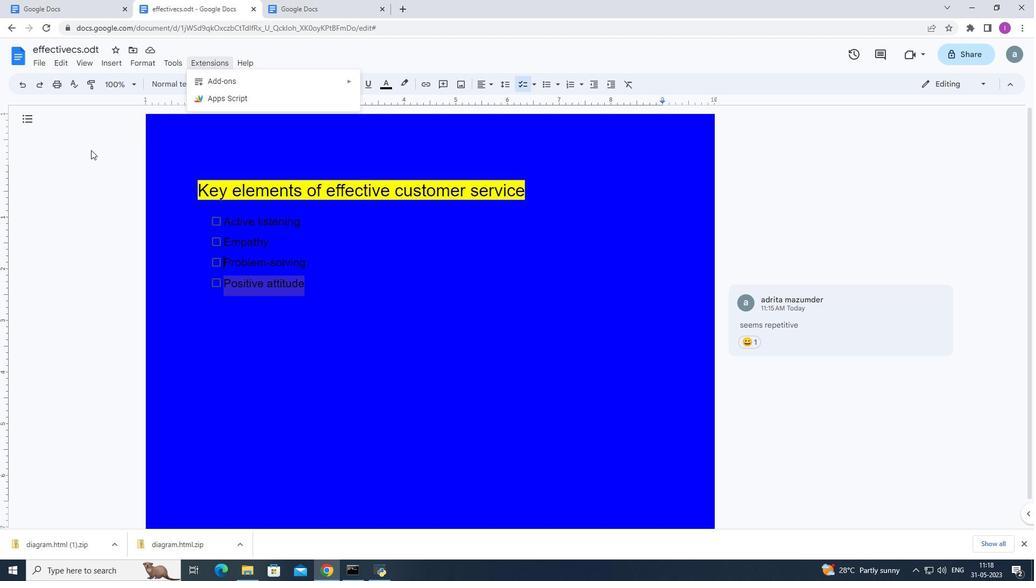 
Action: Mouse moved to (117, 65)
Screenshot: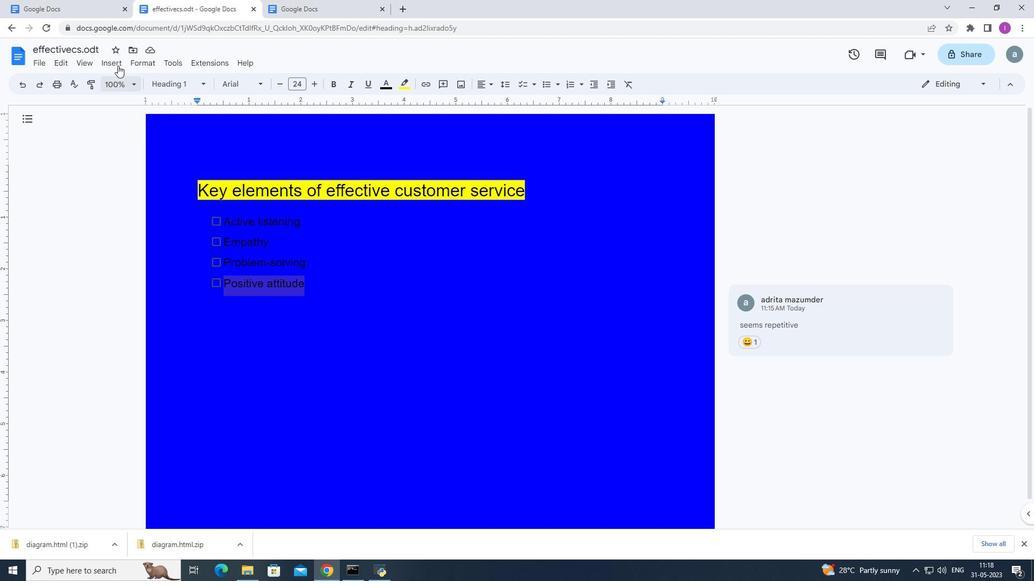 
Action: Mouse pressed left at (117, 65)
Screenshot: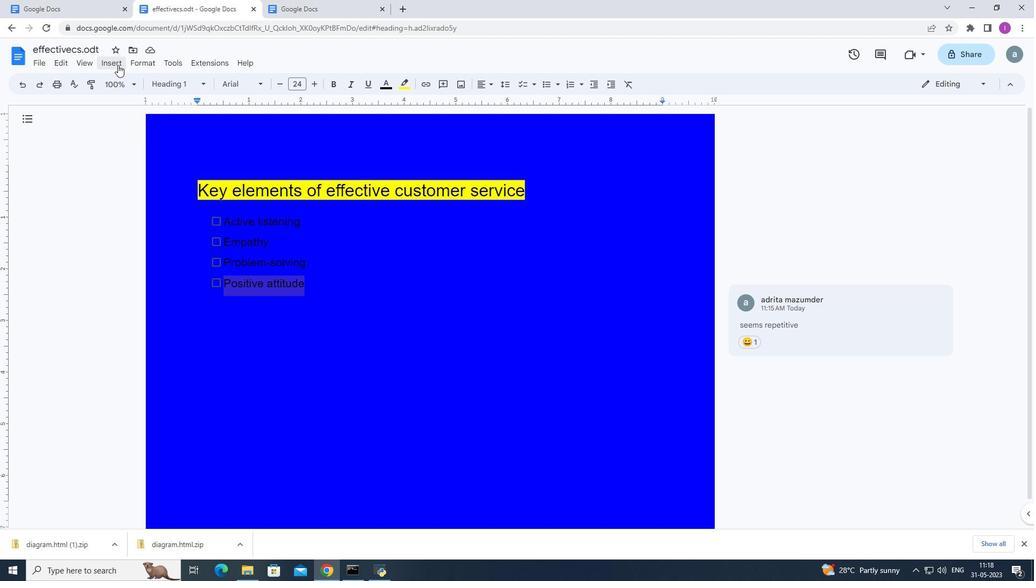 
Action: Mouse moved to (48, 219)
Screenshot: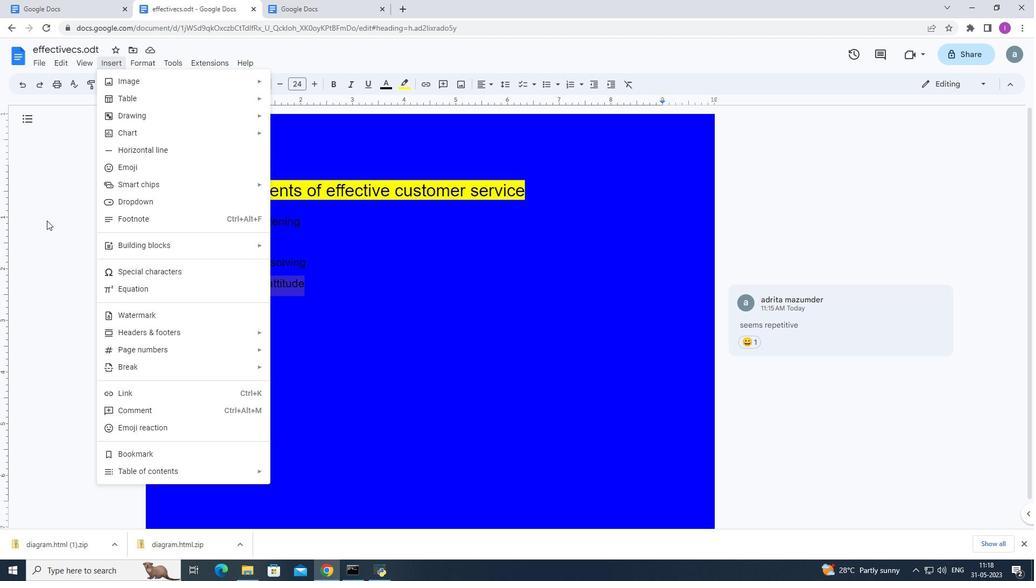 
Action: Mouse pressed left at (48, 219)
Screenshot: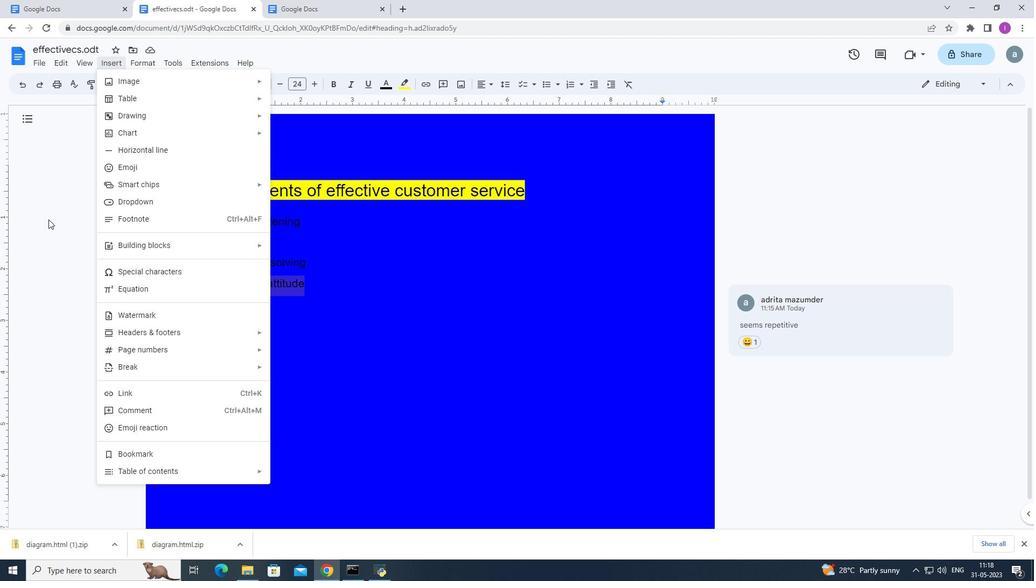 
Action: Mouse moved to (204, 83)
Screenshot: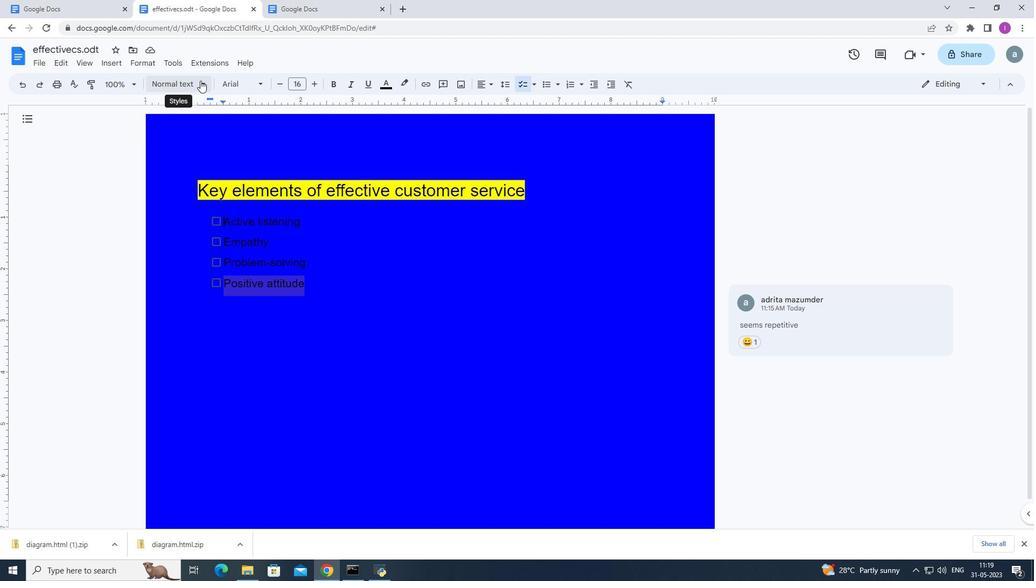 
Action: Mouse pressed left at (204, 83)
Screenshot: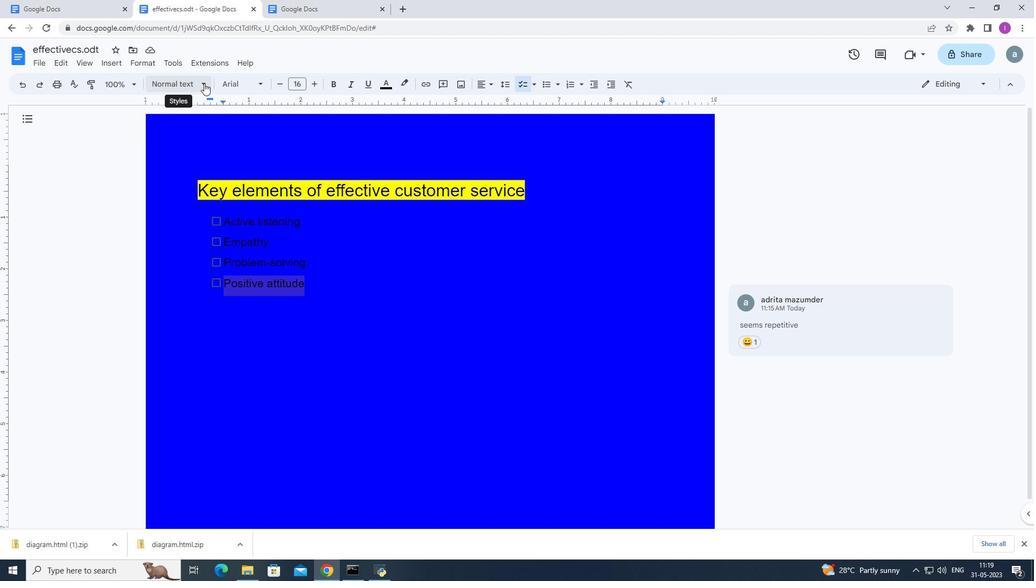 
Action: Mouse moved to (288, 142)
Screenshot: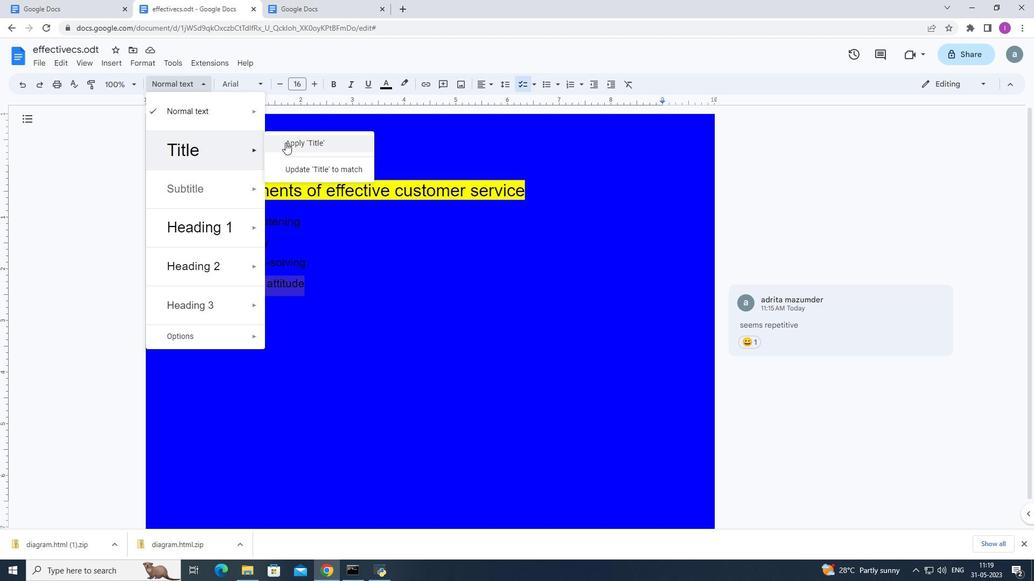 
Action: Mouse pressed left at (288, 142)
Screenshot: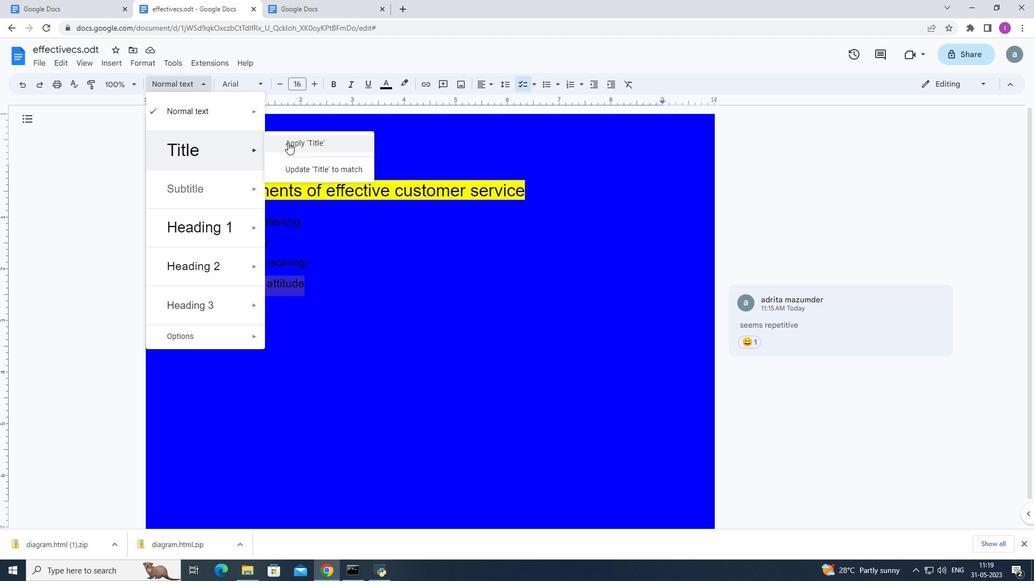 
Action: Mouse moved to (334, 313)
Screenshot: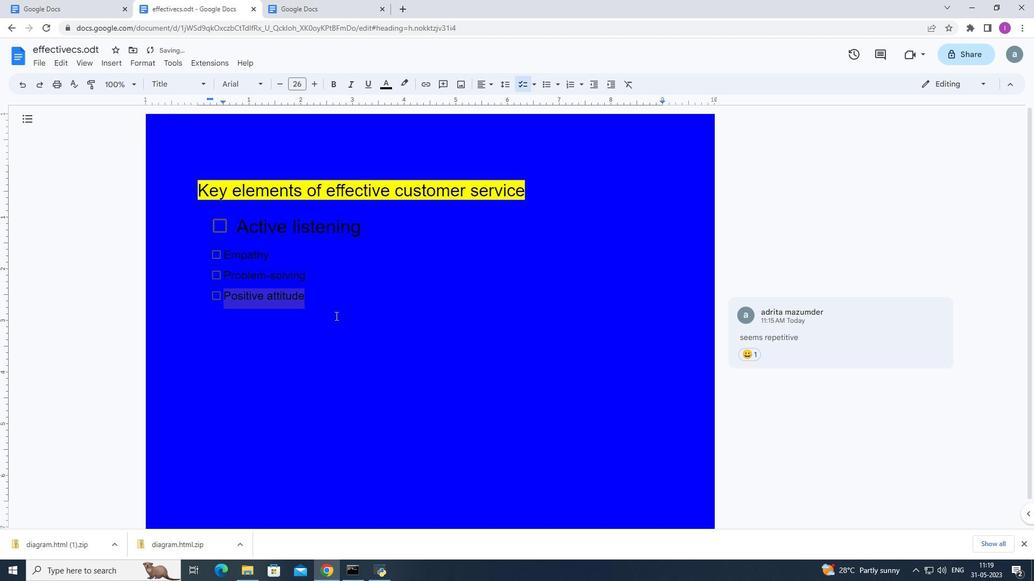 
Action: Mouse pressed left at (334, 313)
Screenshot: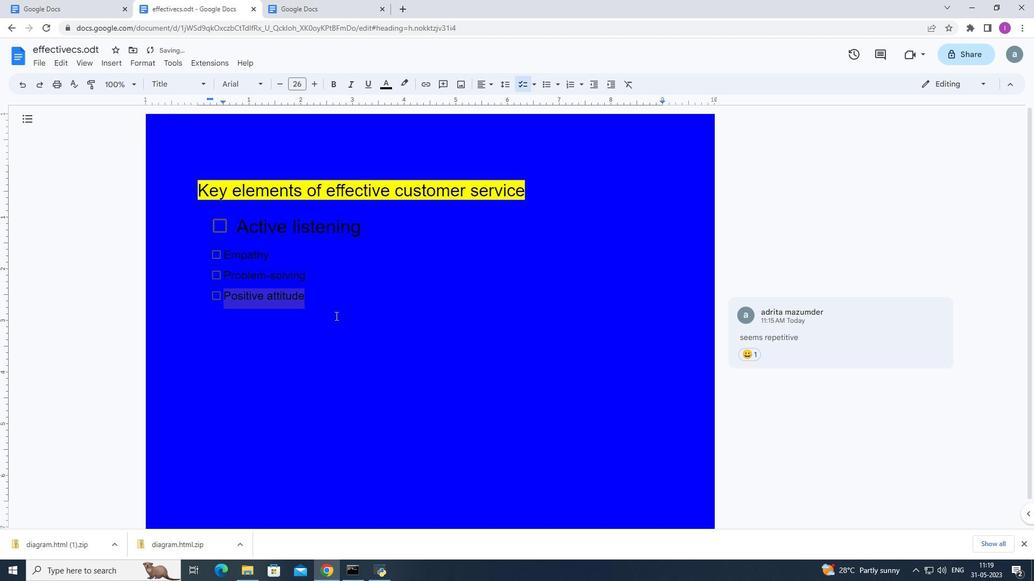 
Action: Mouse moved to (216, 214)
Screenshot: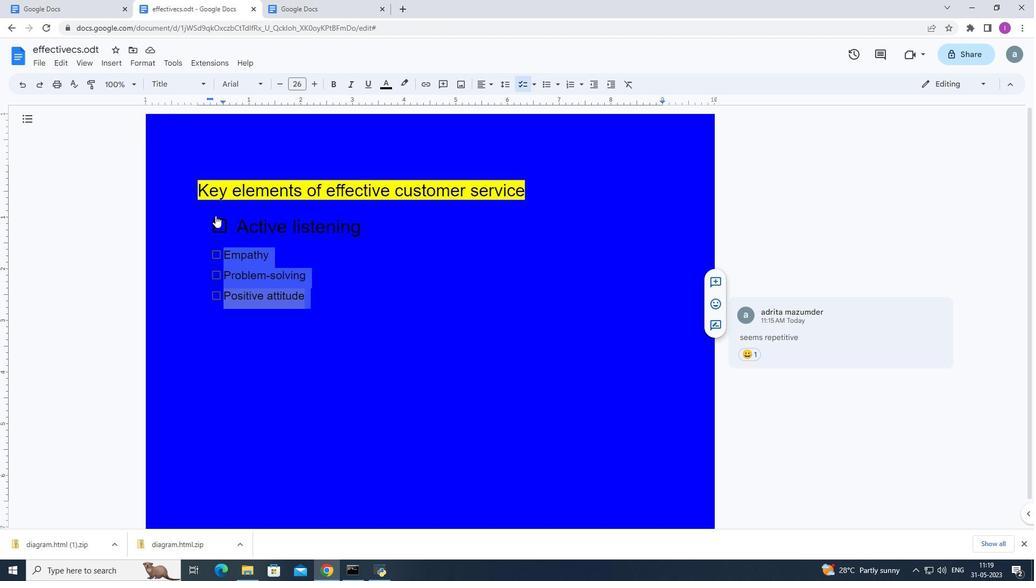 
Action: Mouse pressed left at (216, 214)
Screenshot: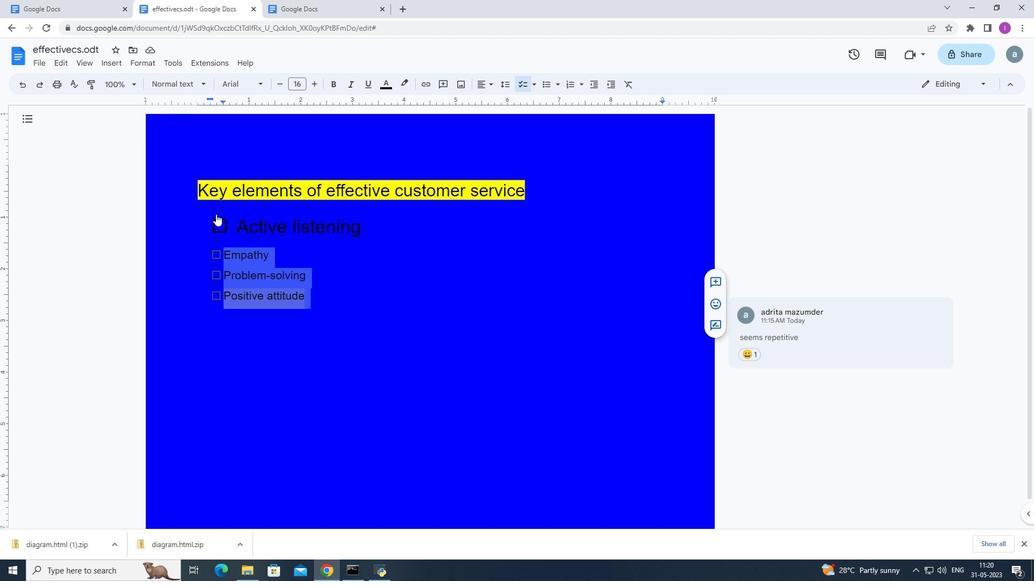 
Action: Mouse moved to (430, 280)
Screenshot: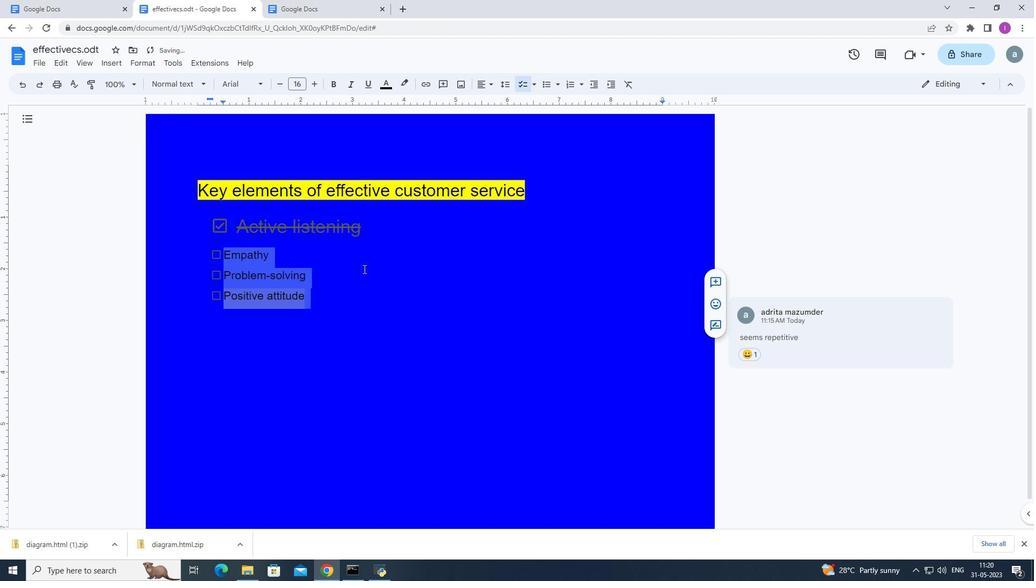 
Action: Mouse pressed left at (430, 280)
Screenshot: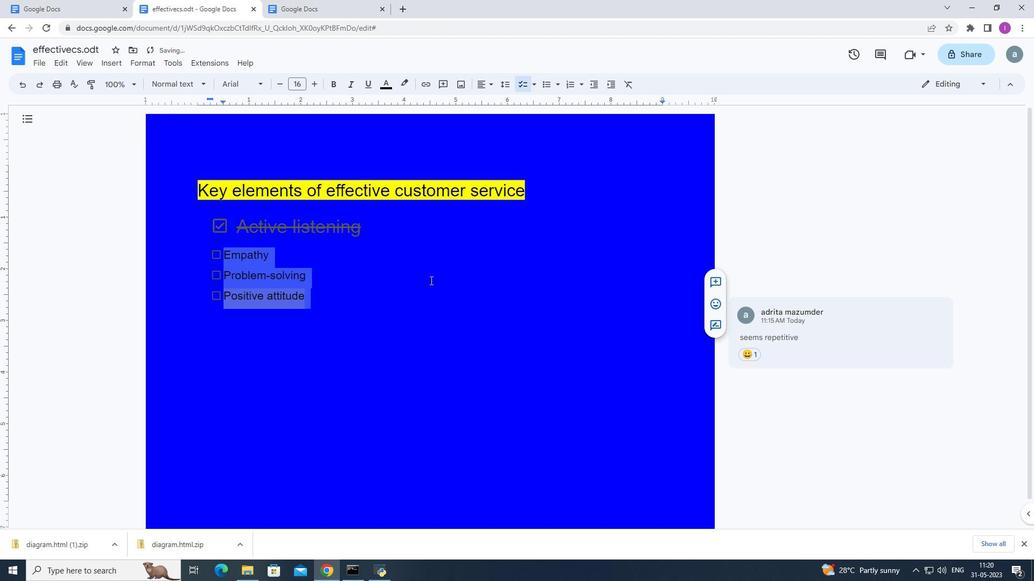 
Action: Mouse moved to (322, 299)
Screenshot: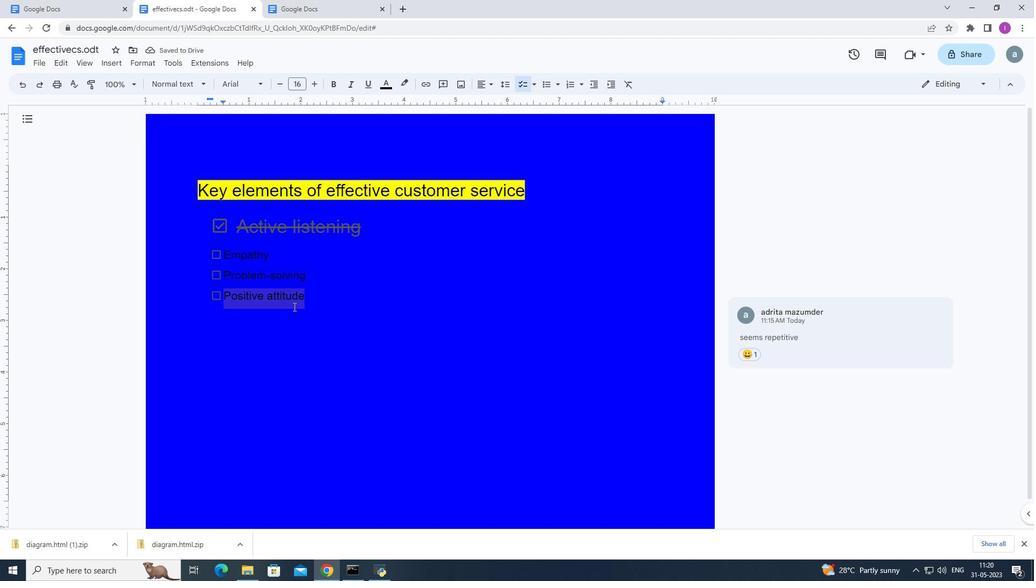 
Action: Mouse pressed left at (322, 299)
Screenshot: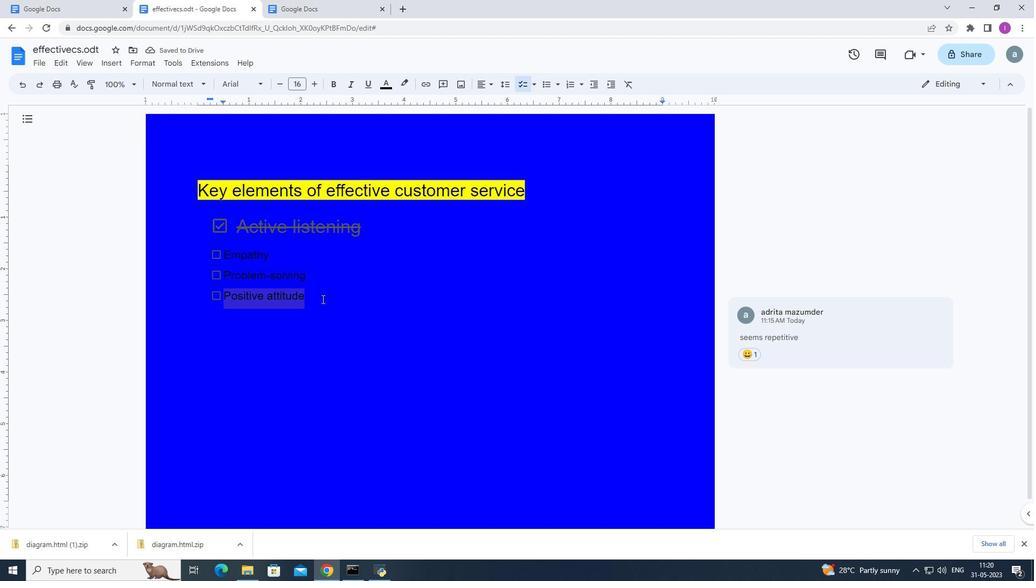 
Action: Mouse moved to (205, 81)
Screenshot: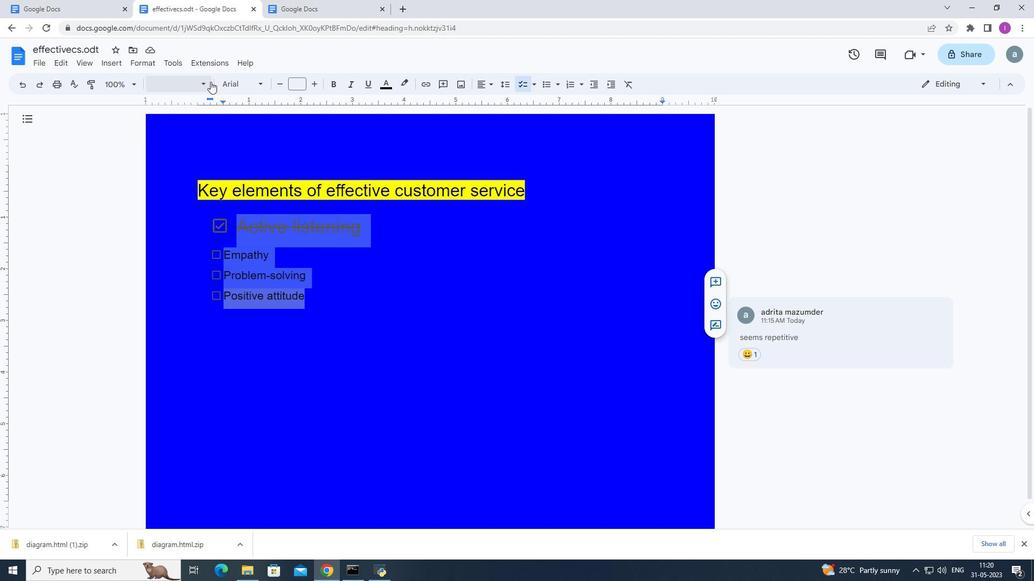 
Action: Mouse pressed left at (205, 81)
Screenshot: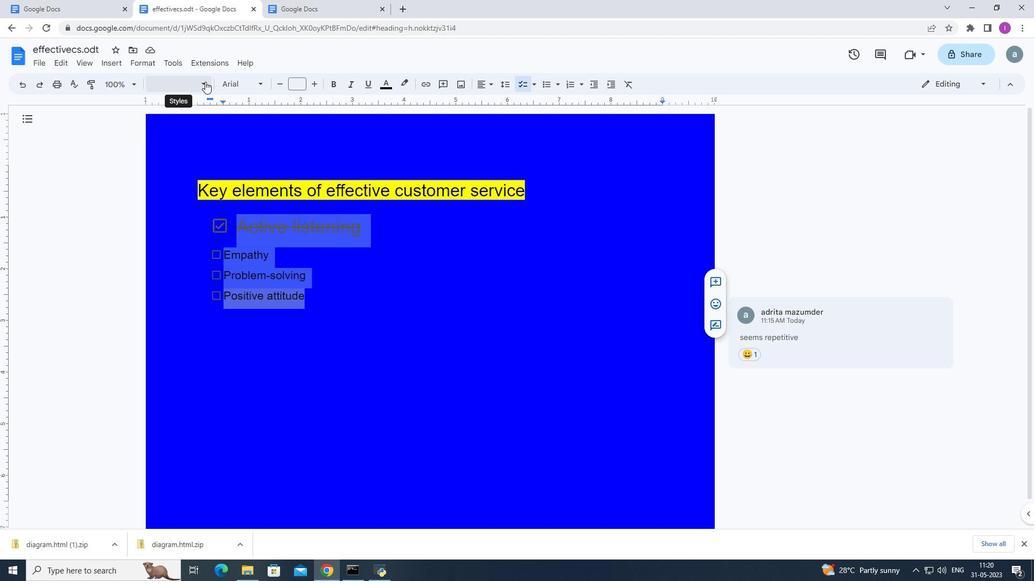 
Action: Mouse moved to (197, 150)
Screenshot: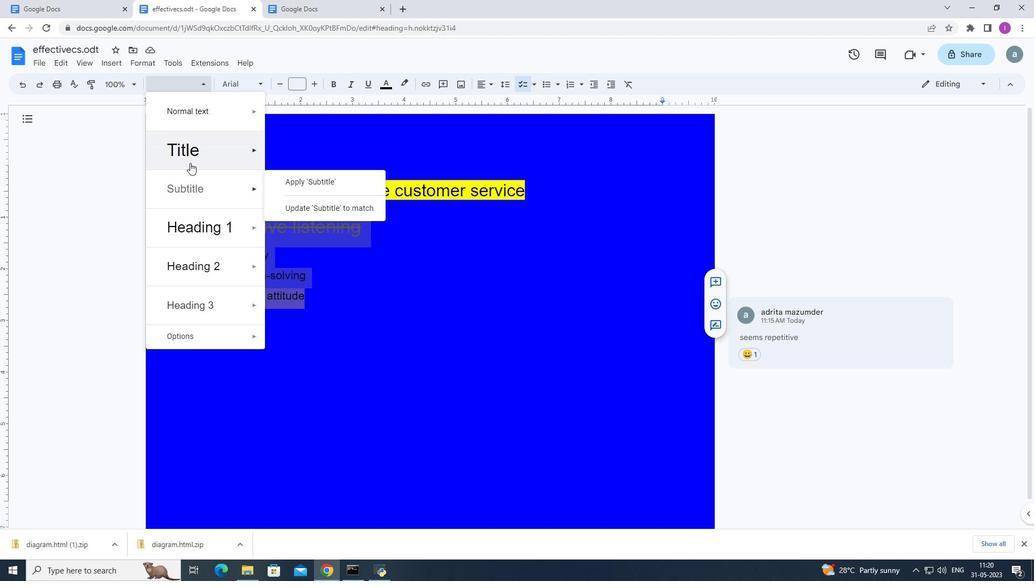 
Action: Mouse pressed left at (197, 150)
Screenshot: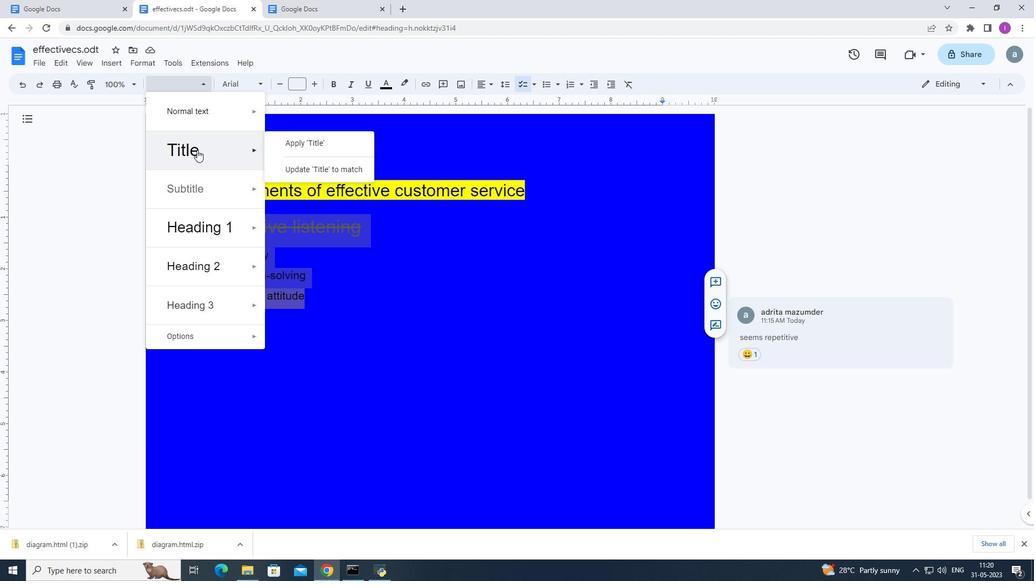 
Action: Mouse moved to (204, 85)
Screenshot: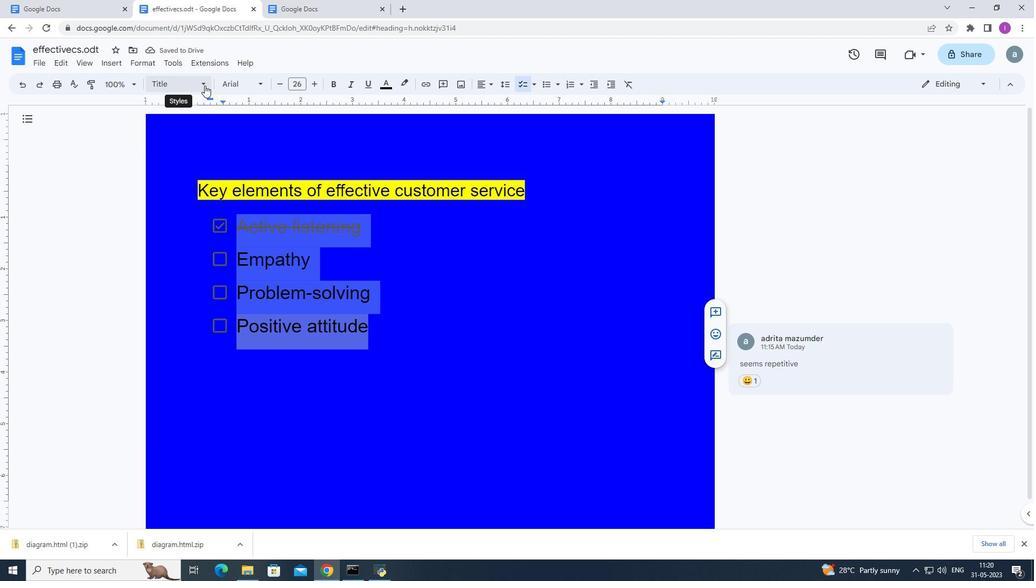 
Action: Mouse pressed left at (204, 85)
Screenshot: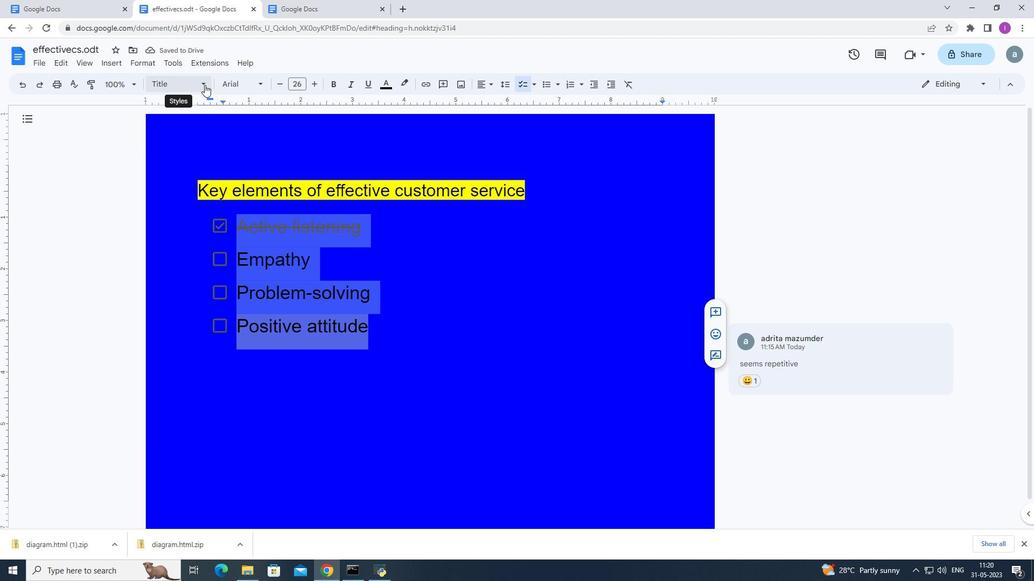 
Action: Mouse moved to (321, 143)
Screenshot: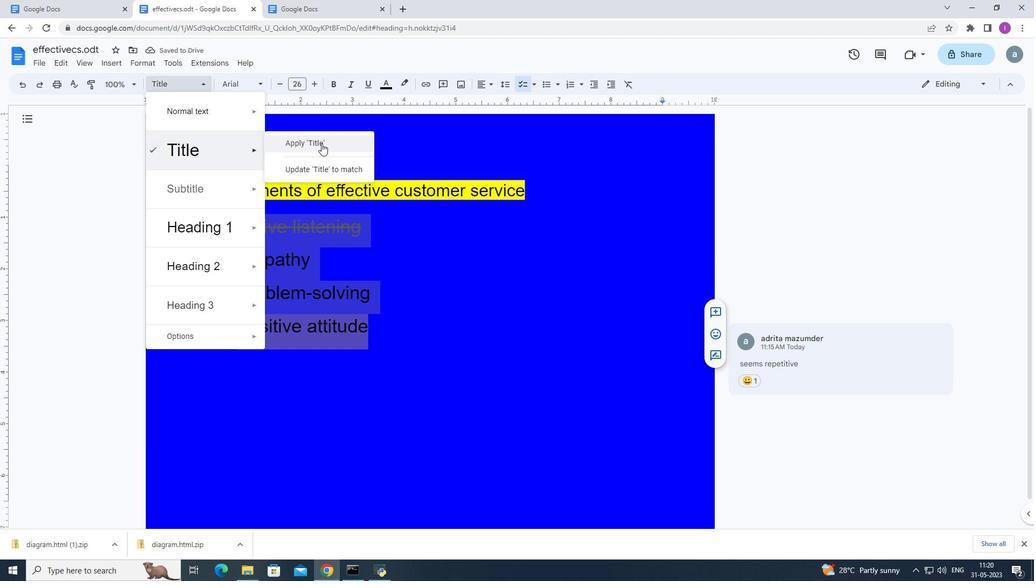 
Action: Mouse pressed left at (321, 143)
Screenshot: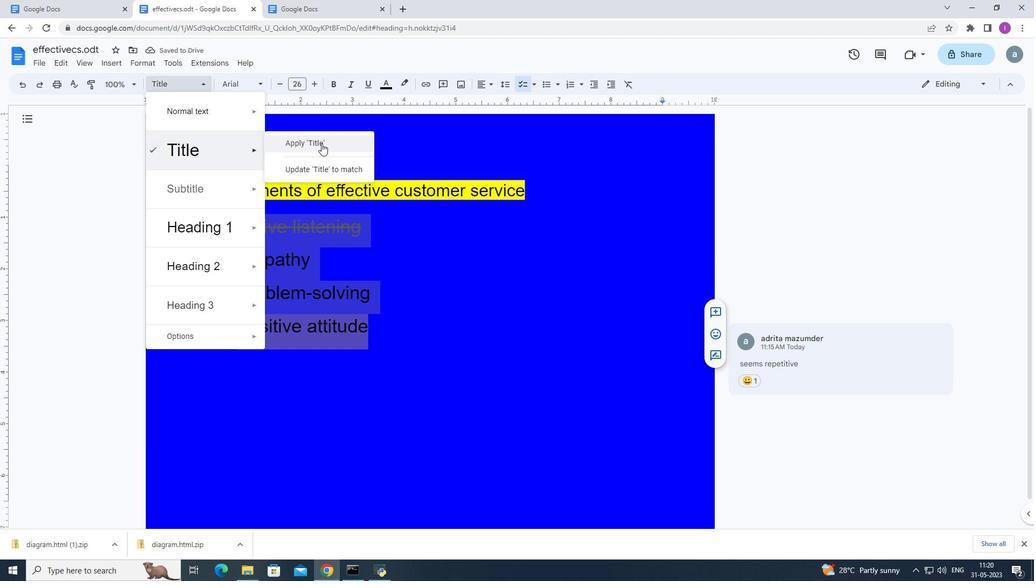 
Action: Mouse moved to (478, 325)
Screenshot: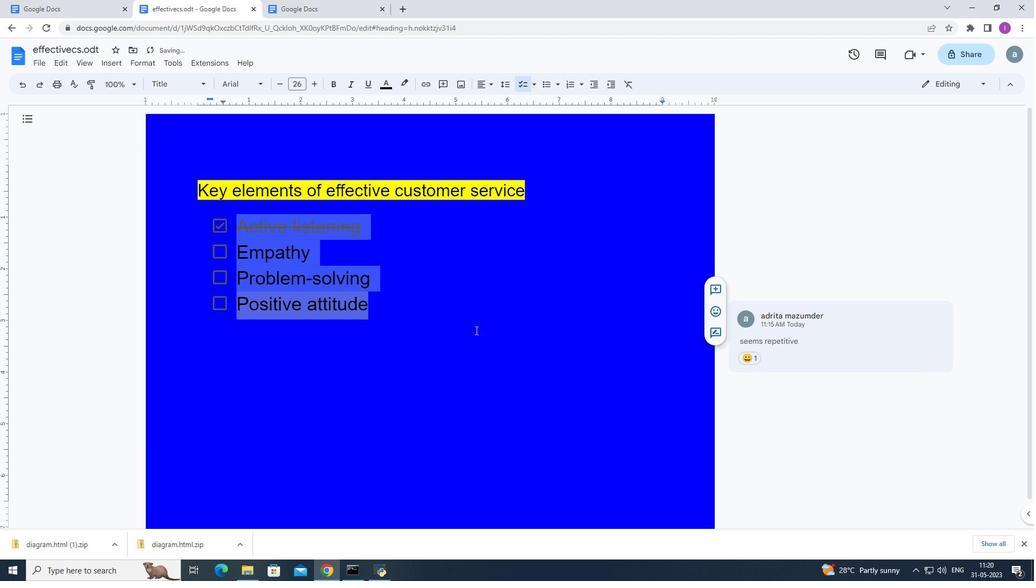 
Action: Mouse pressed left at (478, 325)
Screenshot: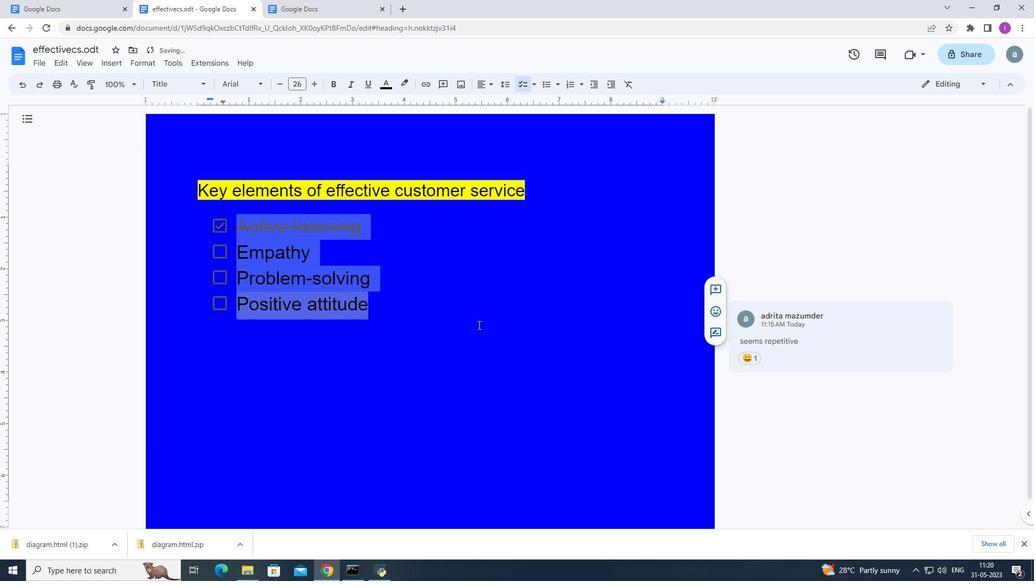 
Action: Mouse moved to (219, 221)
Screenshot: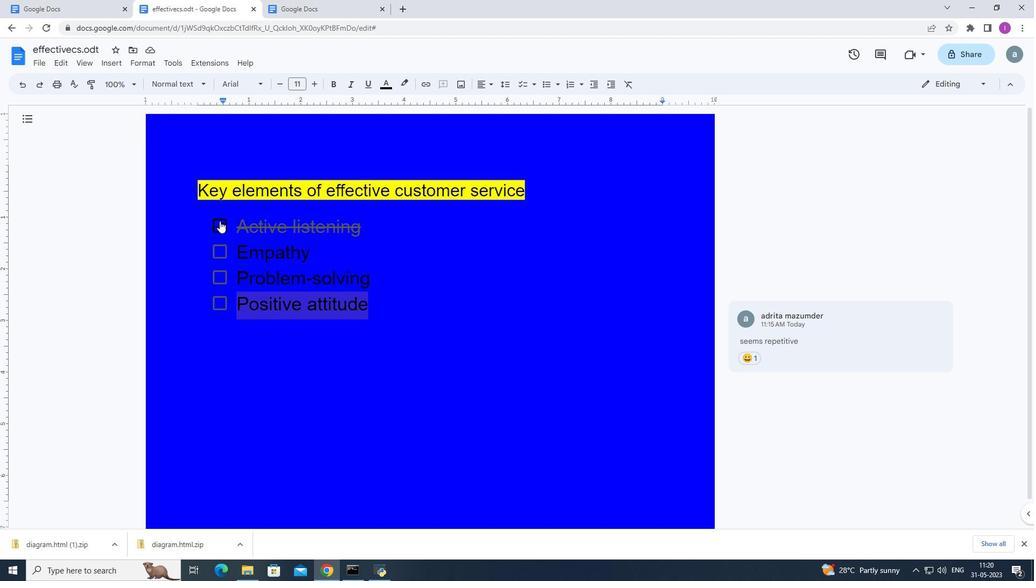 
Action: Mouse pressed left at (219, 221)
Screenshot: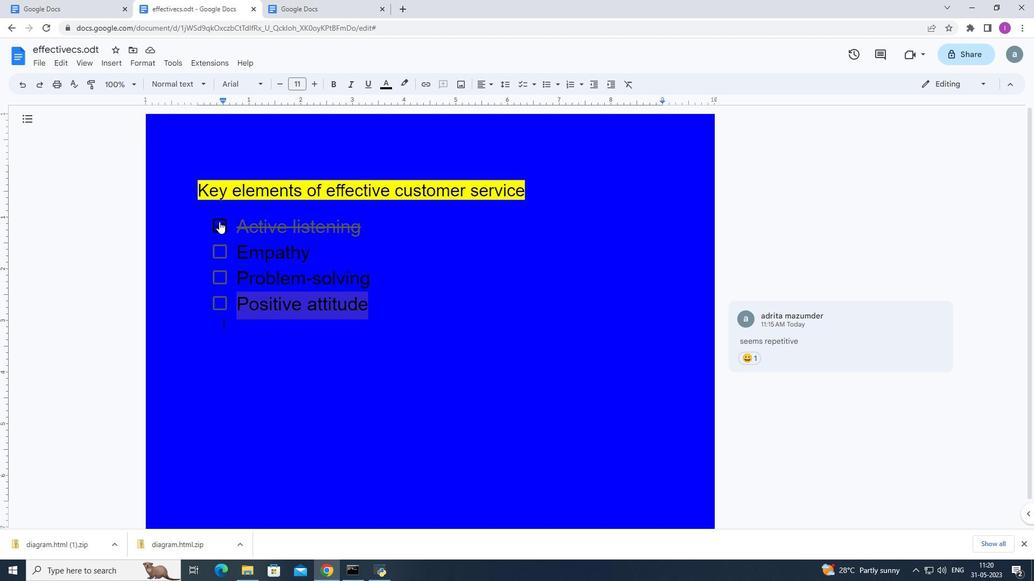 
Action: Mouse moved to (102, 210)
Screenshot: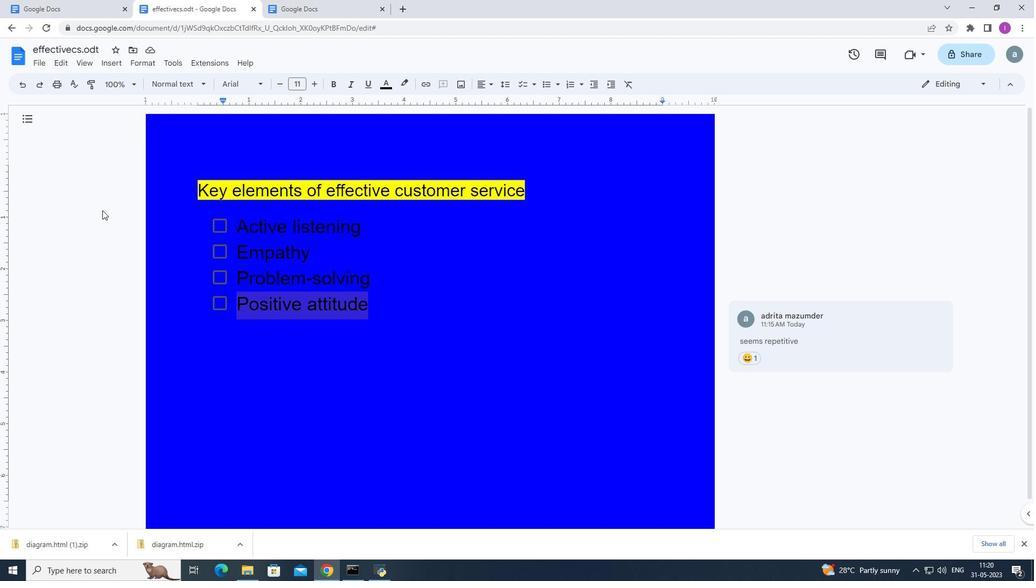 
Action: Mouse pressed left at (102, 210)
Screenshot: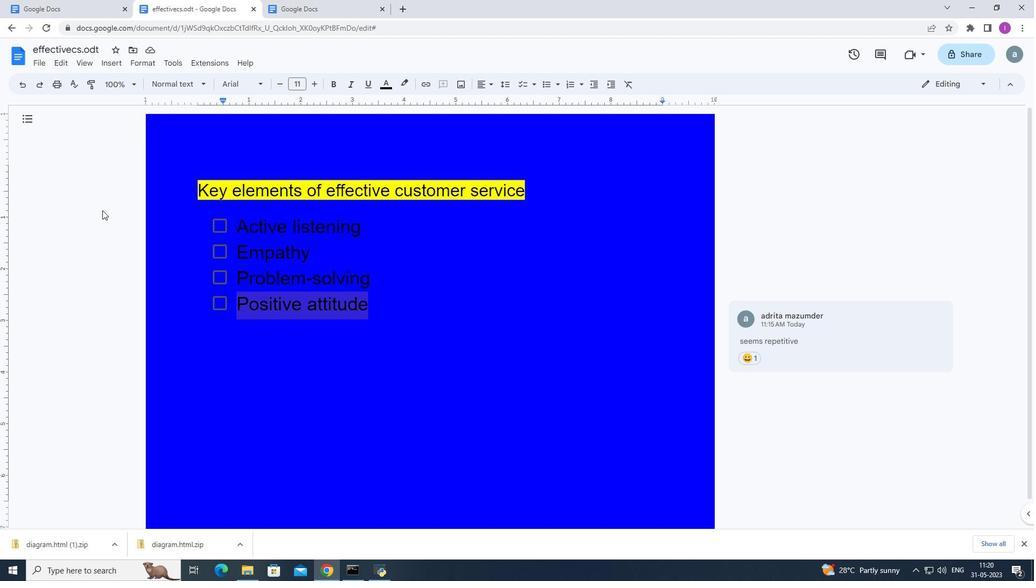 
Action: Mouse moved to (162, 173)
Screenshot: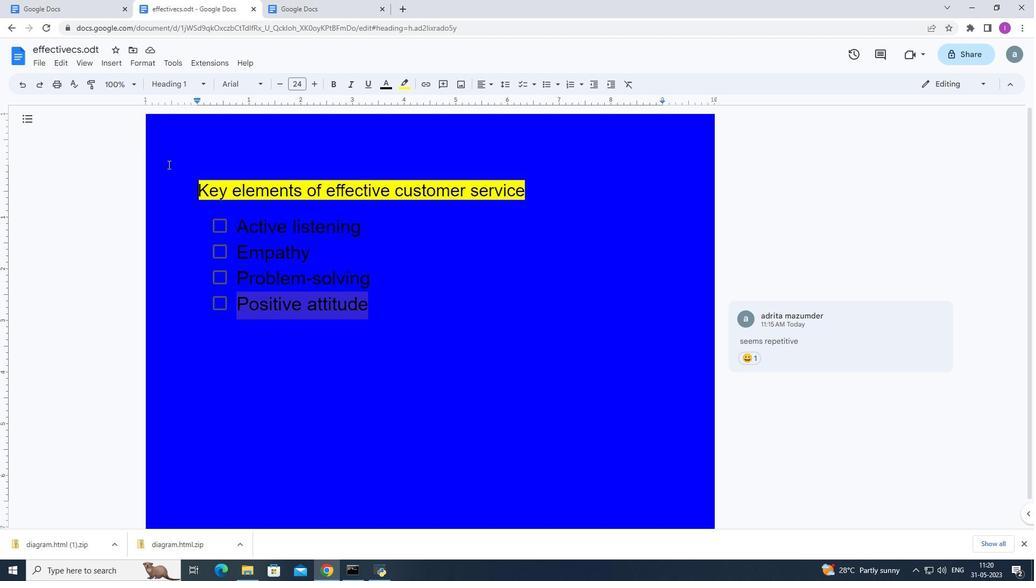 
